 Task: Find connections with filter location Geislingen an der Steige with filter topic #realestatewith filter profile language Potuguese with filter current company Samsung India with filter school Center for Management Studies(CMS) with filter industry IT System Testing and Evaluation with filter service category Search Engine Marketing (SEM) with filter keywords title Principal
Action: Mouse moved to (506, 68)
Screenshot: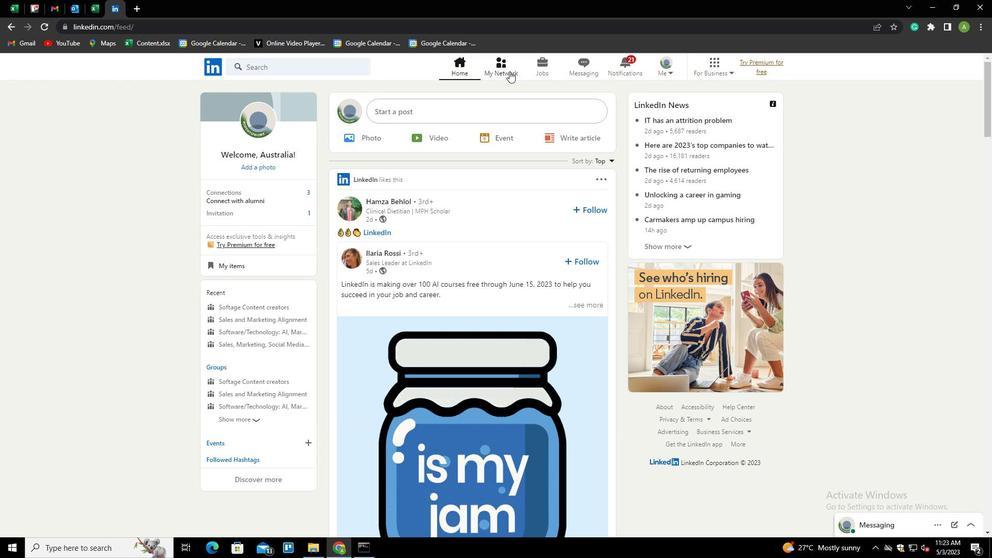 
Action: Mouse pressed left at (506, 68)
Screenshot: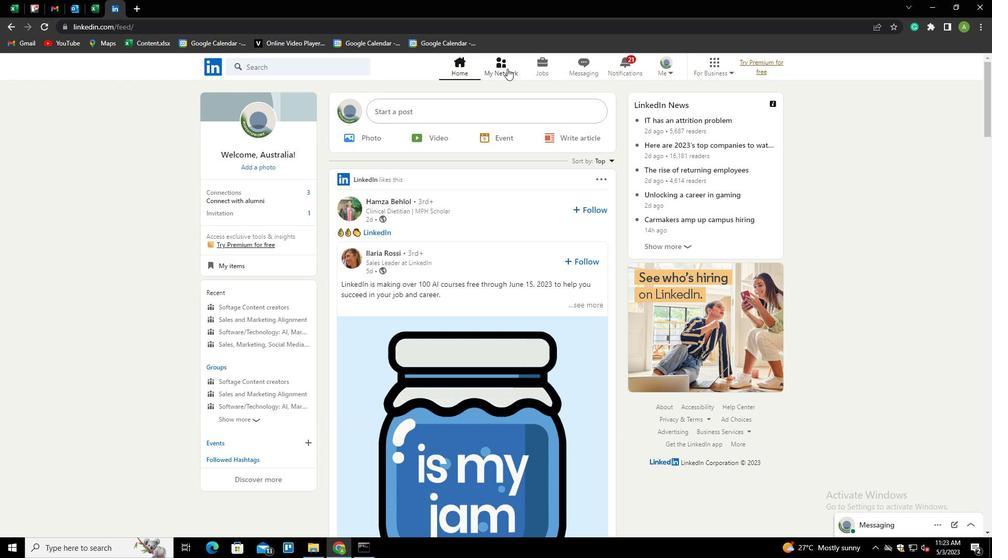 
Action: Mouse moved to (283, 123)
Screenshot: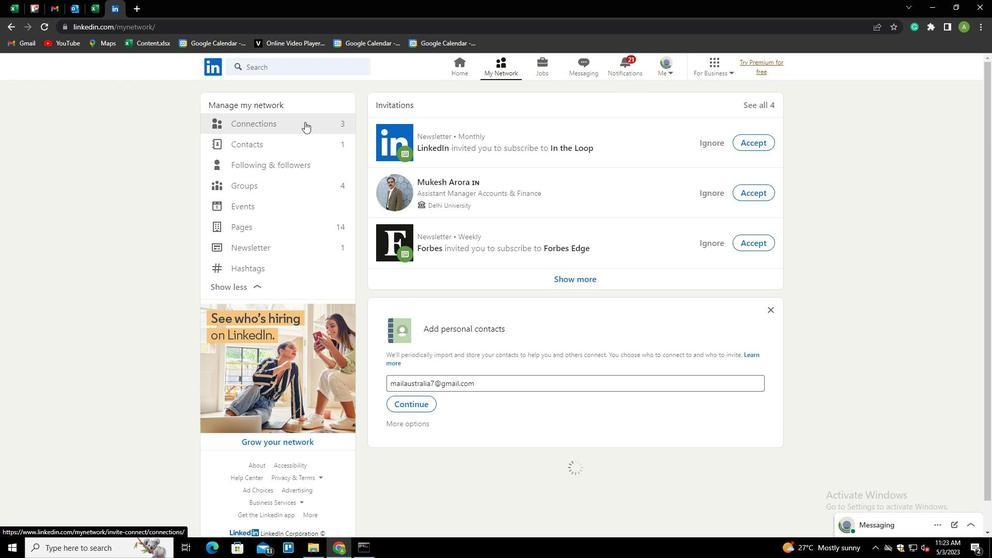 
Action: Mouse pressed left at (283, 123)
Screenshot: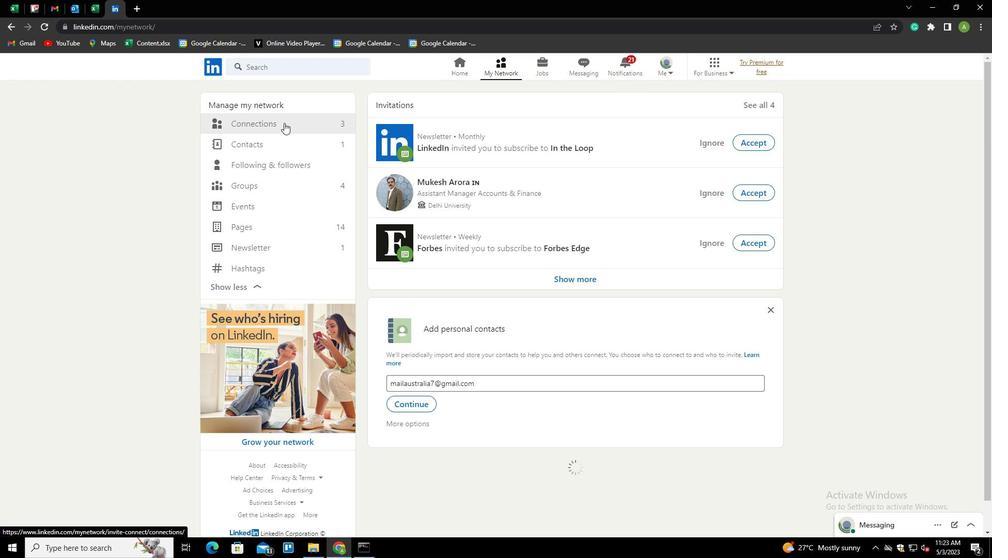 
Action: Mouse moved to (558, 122)
Screenshot: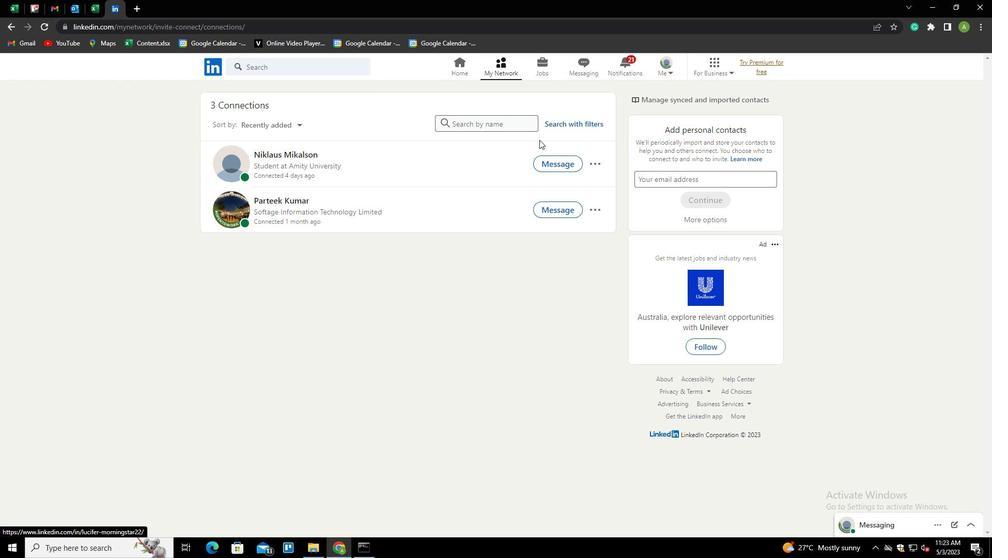 
Action: Mouse pressed left at (558, 122)
Screenshot: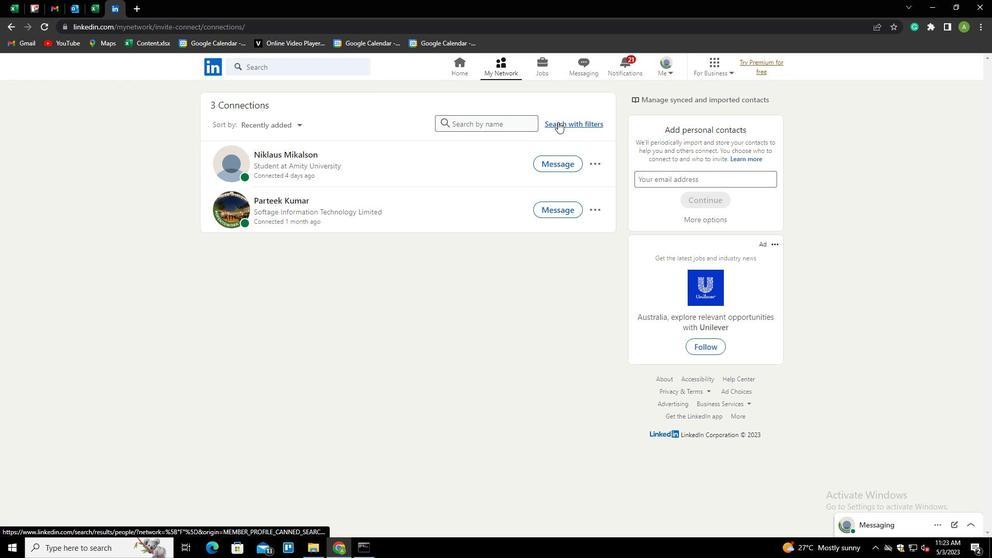 
Action: Mouse moved to (528, 94)
Screenshot: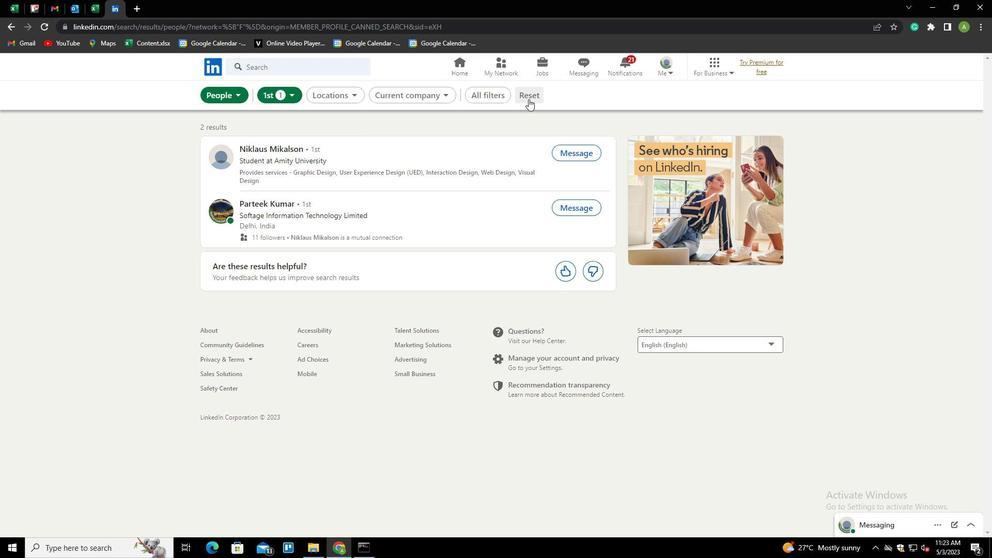 
Action: Mouse pressed left at (528, 94)
Screenshot: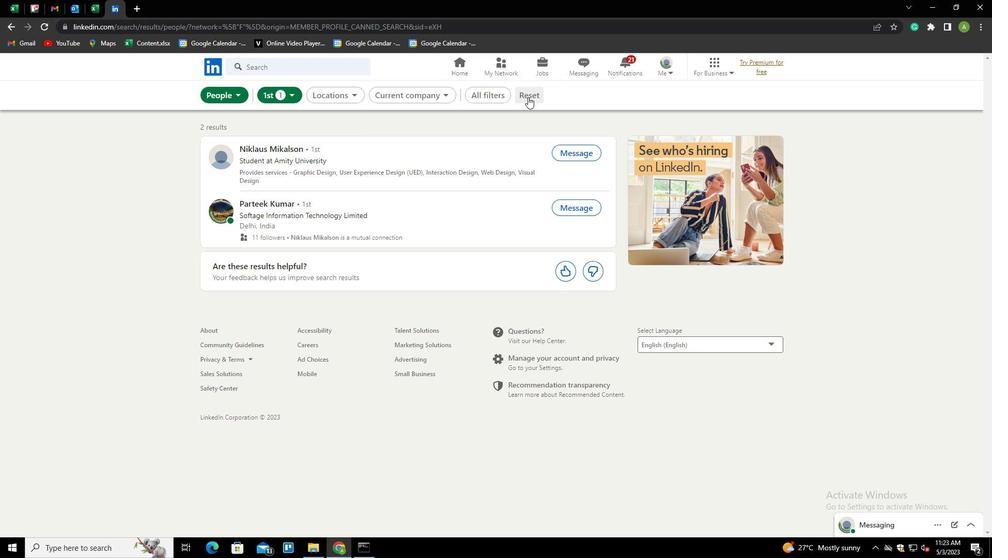 
Action: Mouse moved to (506, 96)
Screenshot: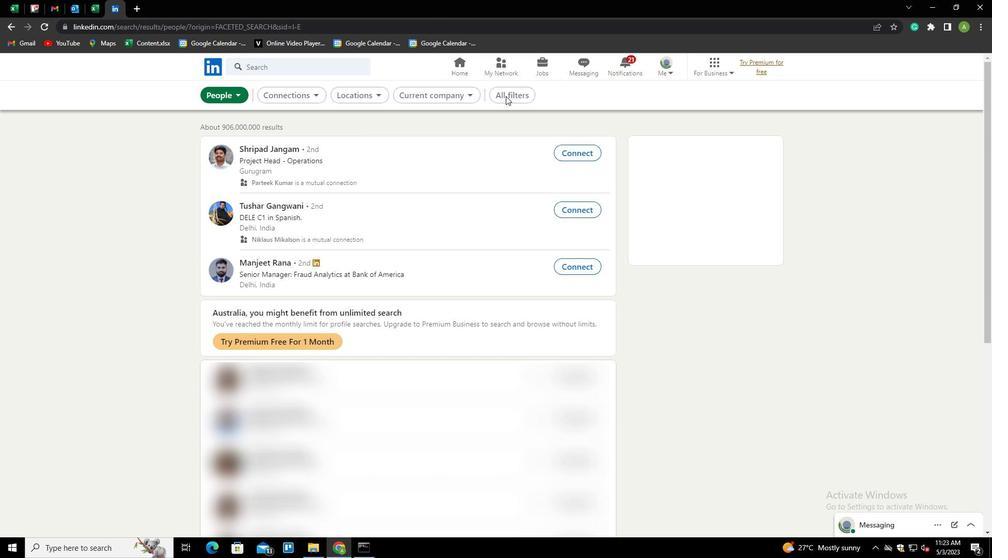 
Action: Mouse pressed left at (506, 96)
Screenshot: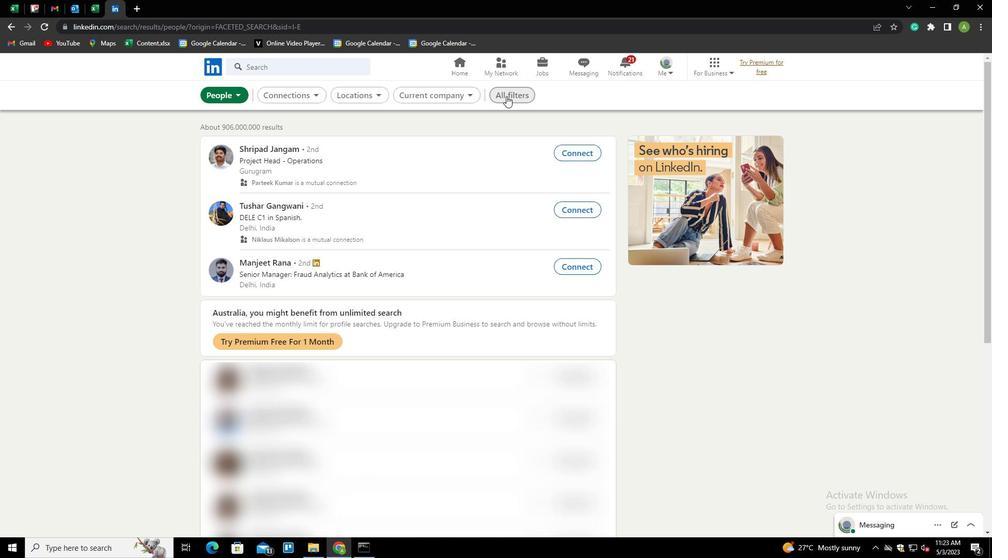 
Action: Mouse moved to (751, 284)
Screenshot: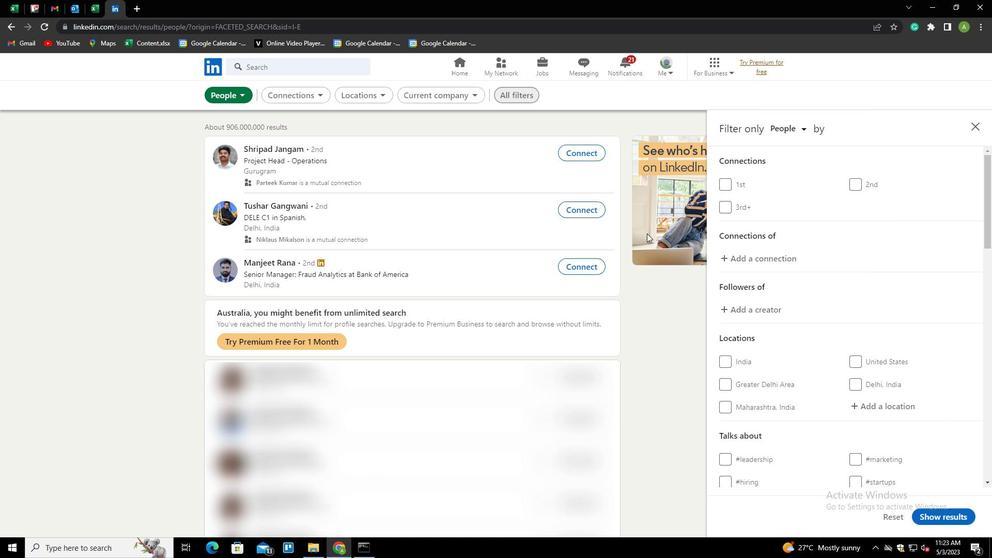 
Action: Mouse scrolled (751, 283) with delta (0, 0)
Screenshot: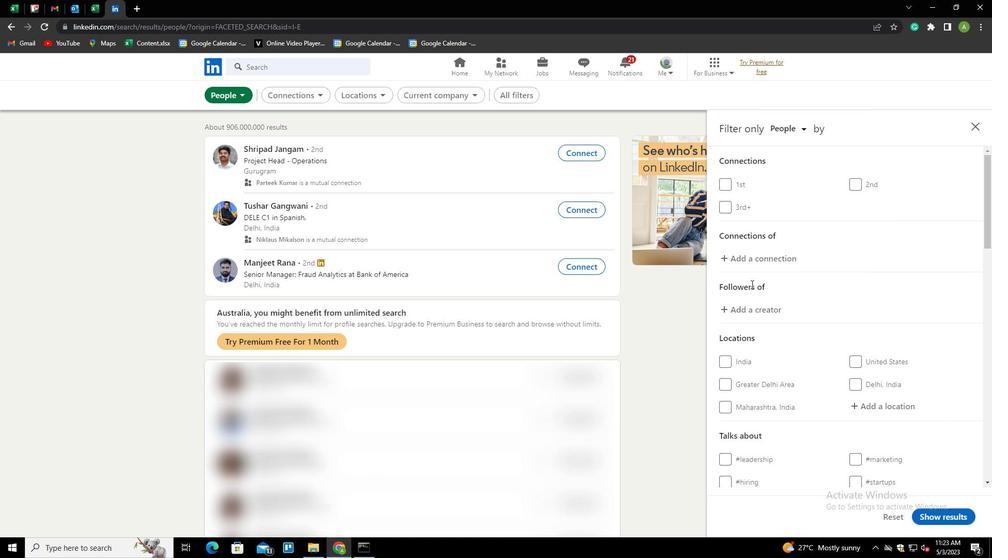 
Action: Mouse scrolled (751, 283) with delta (0, 0)
Screenshot: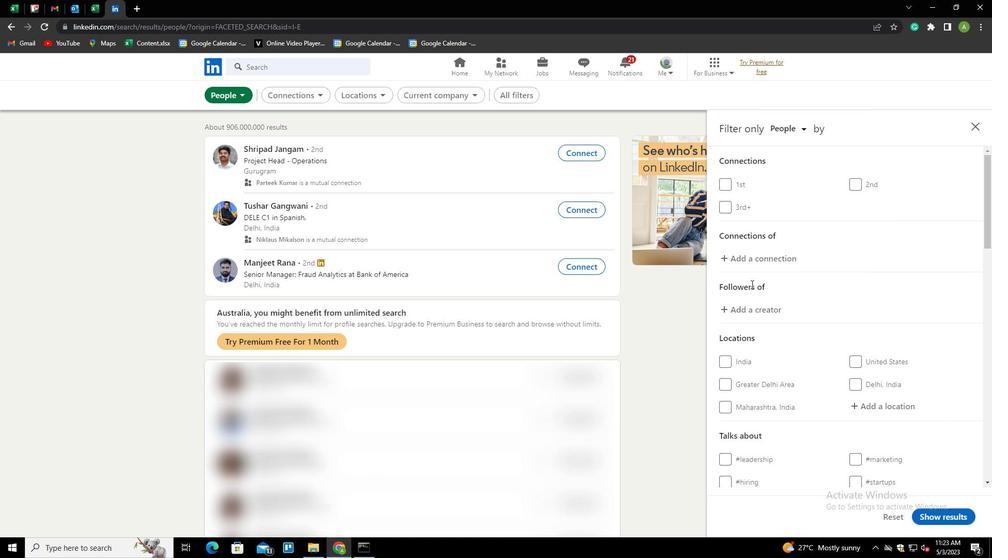 
Action: Mouse moved to (865, 305)
Screenshot: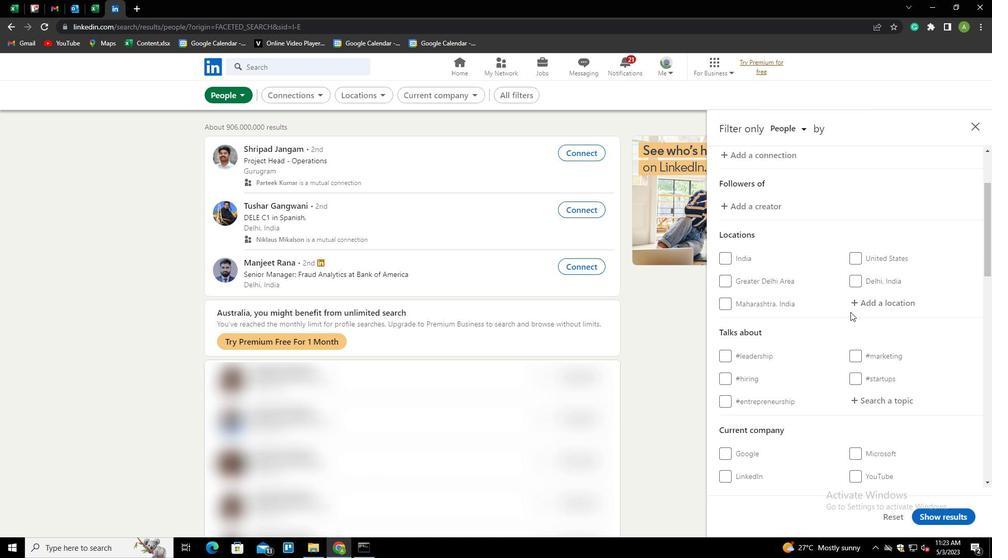 
Action: Mouse pressed left at (865, 305)
Screenshot: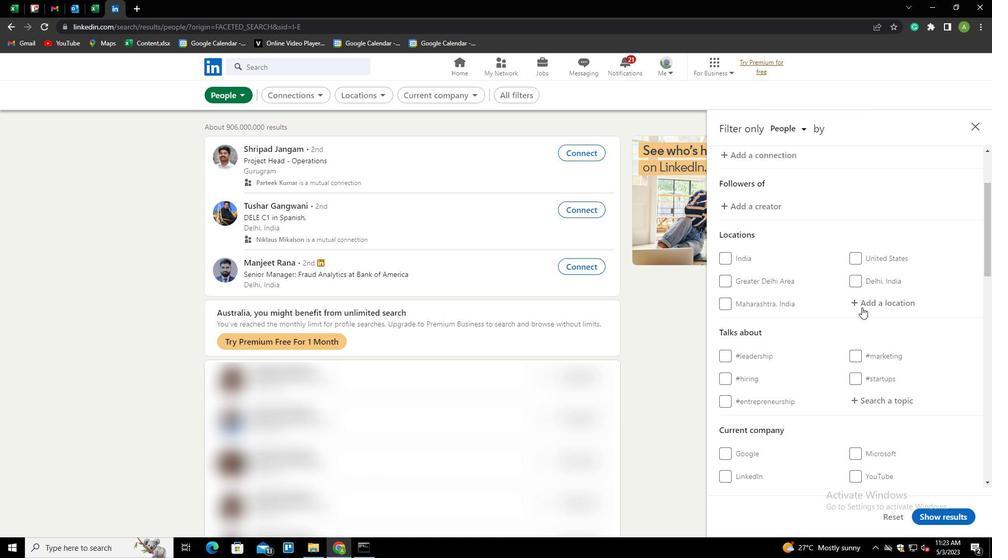 
Action: Key pressed <Key.shift>G
Screenshot: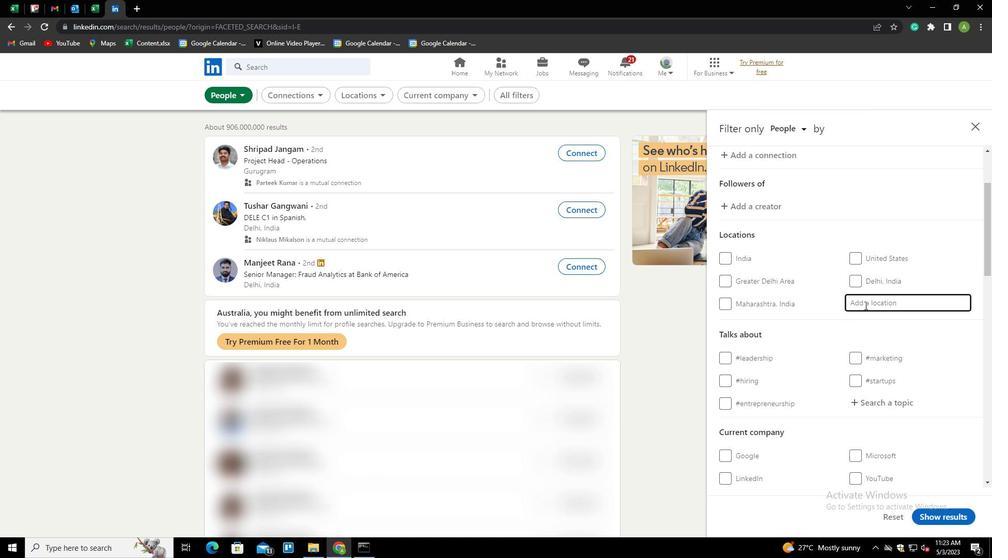
Action: Mouse moved to (864, 307)
Screenshot: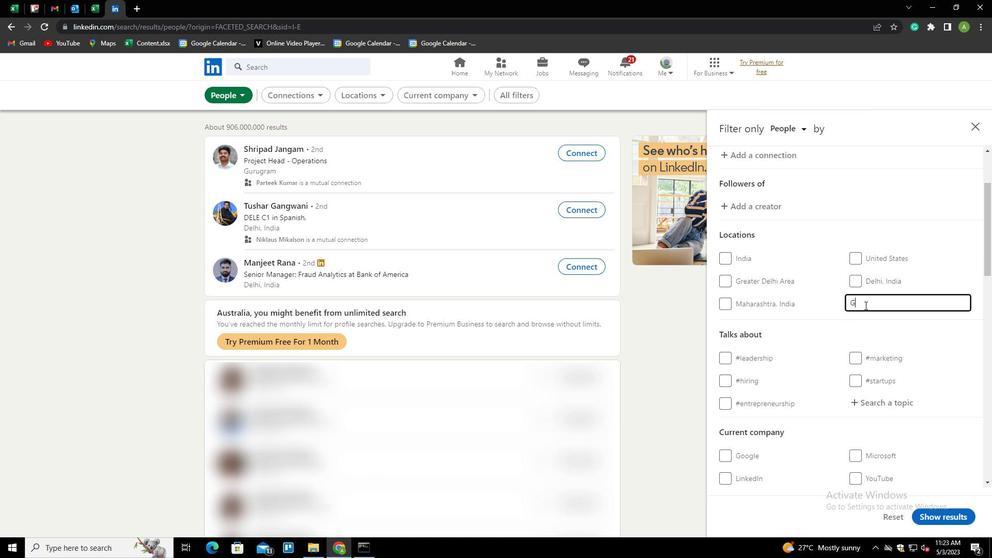 
Action: Key pressed EISLINGEN<Key.space>AN<Key.down><Key.enter>
Screenshot: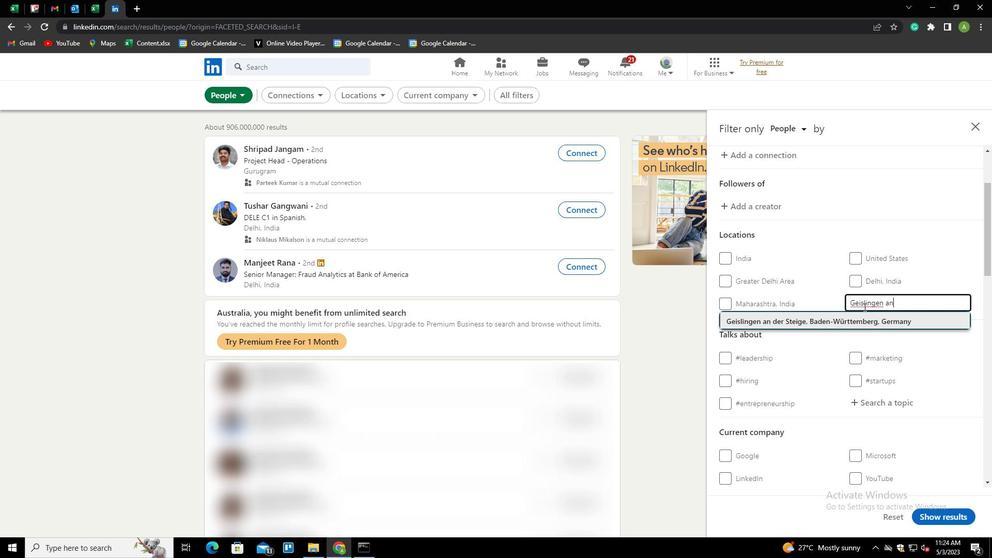 
Action: Mouse scrolled (864, 306) with delta (0, 0)
Screenshot: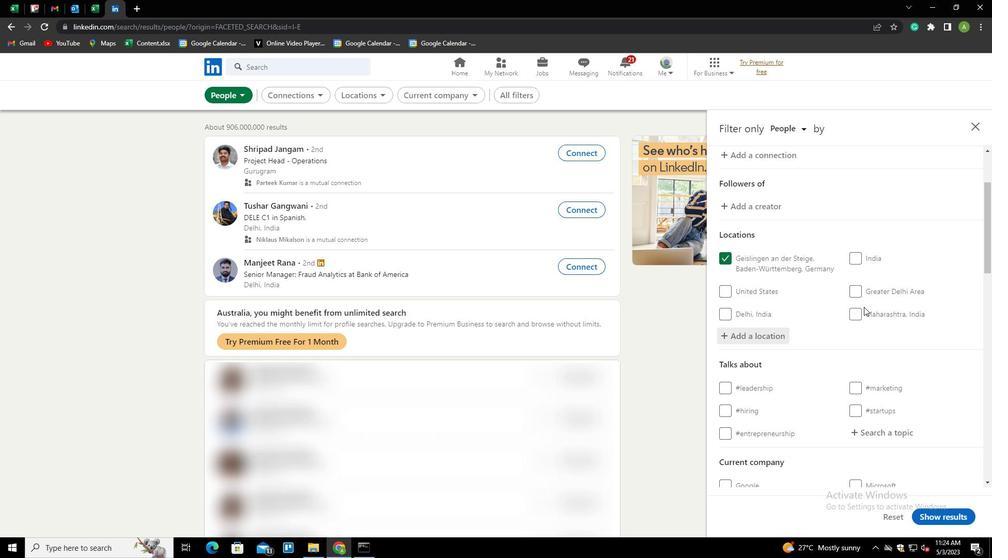 
Action: Mouse scrolled (864, 306) with delta (0, 0)
Screenshot: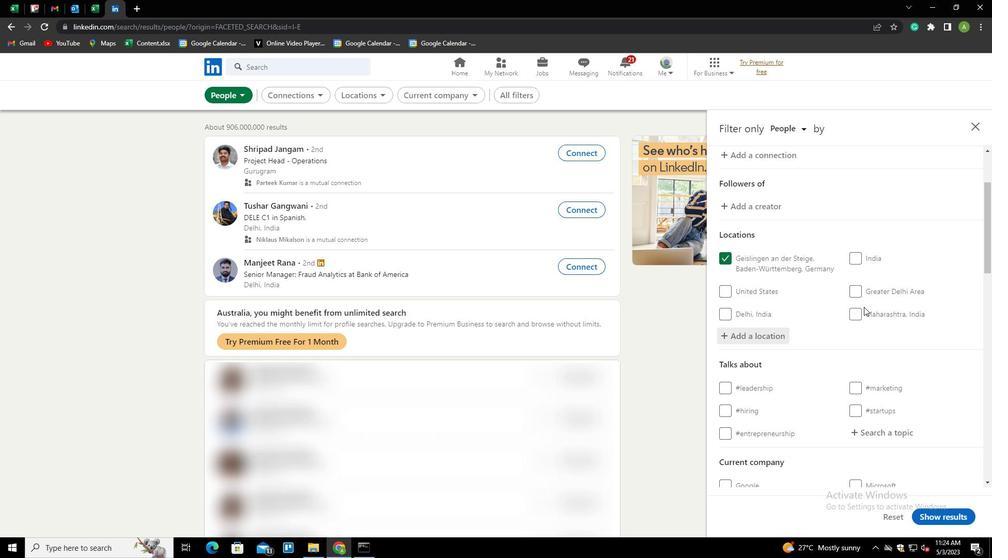 
Action: Mouse scrolled (864, 306) with delta (0, 0)
Screenshot: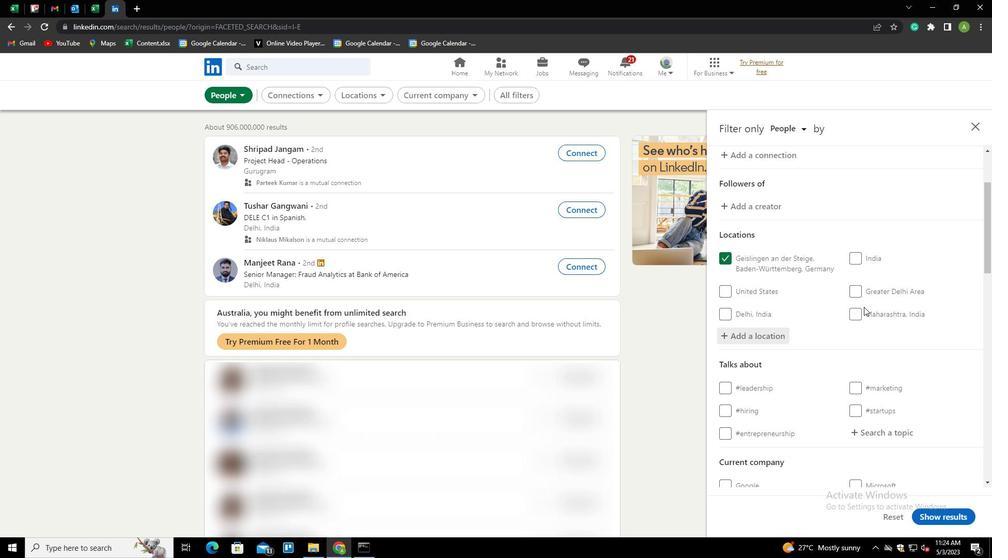 
Action: Mouse moved to (880, 279)
Screenshot: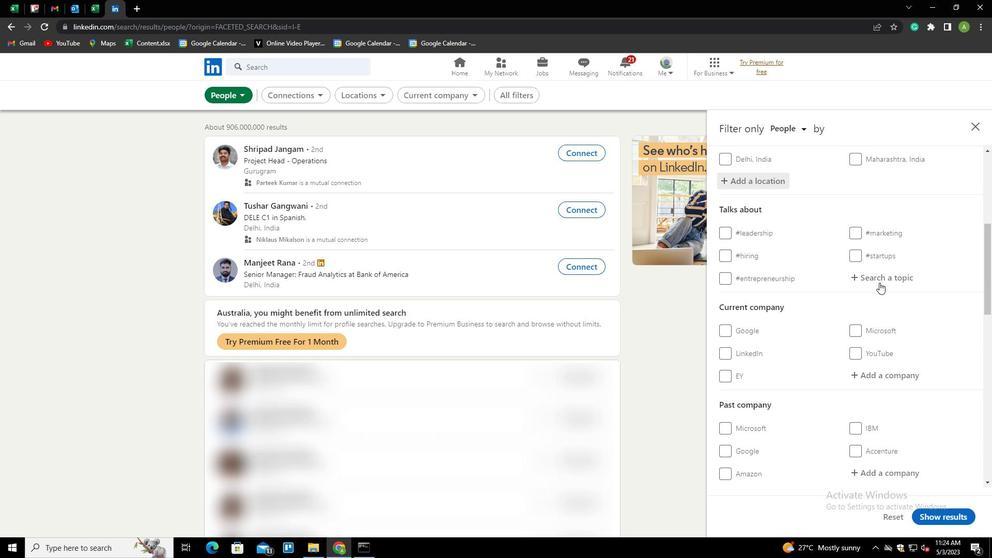 
Action: Mouse pressed left at (880, 279)
Screenshot: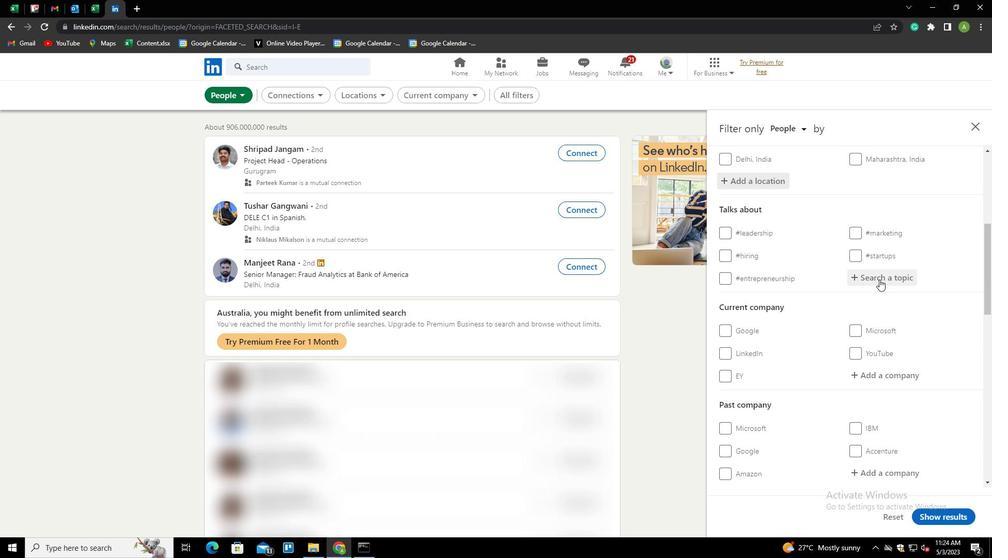
Action: Mouse moved to (879, 278)
Screenshot: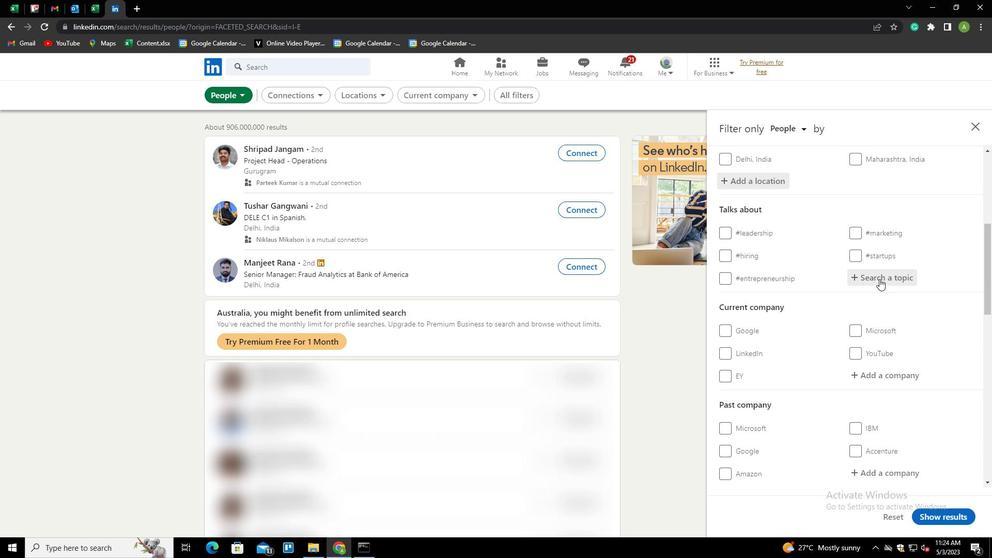 
Action: Key pressed REALESTATE<Key.down><Key.enter>
Screenshot: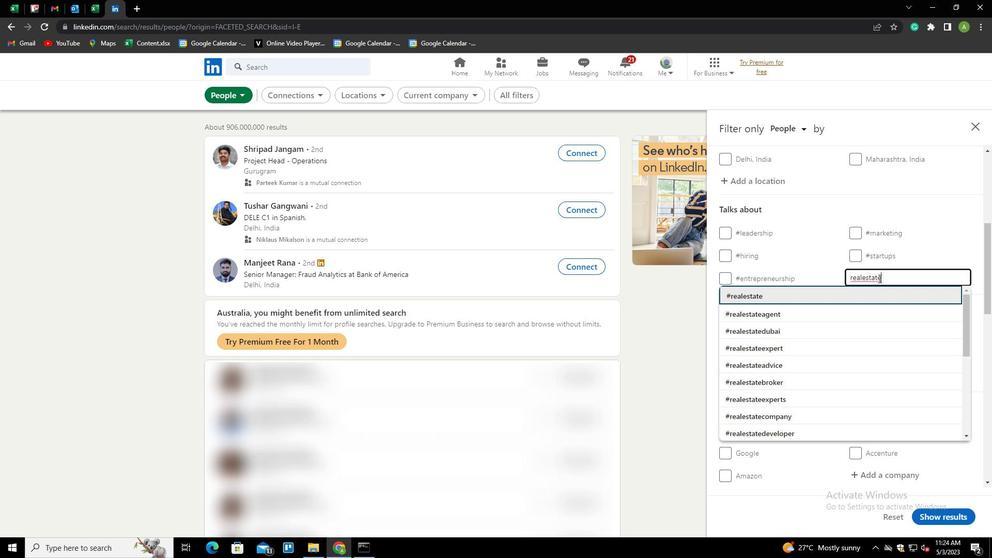
Action: Mouse scrolled (879, 278) with delta (0, 0)
Screenshot: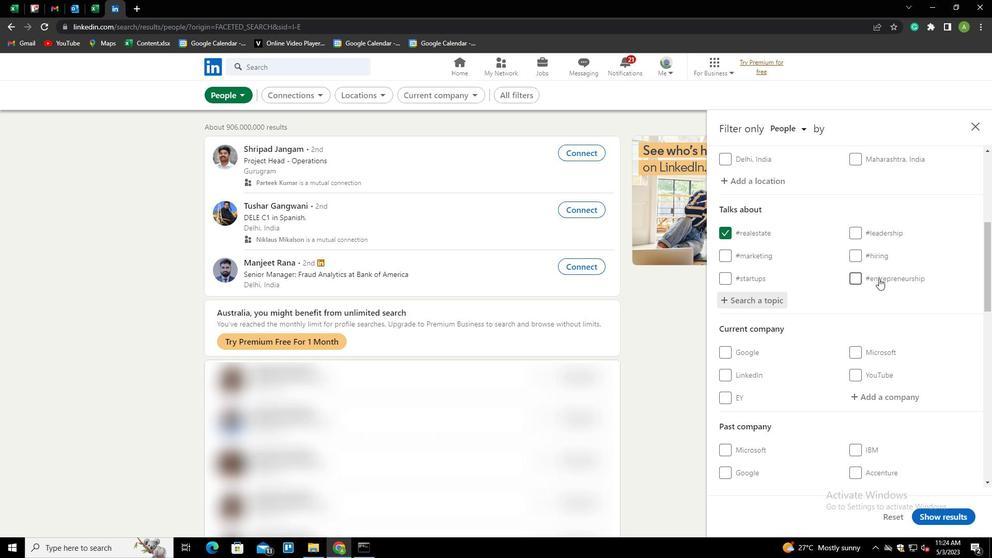 
Action: Mouse scrolled (879, 278) with delta (0, 0)
Screenshot: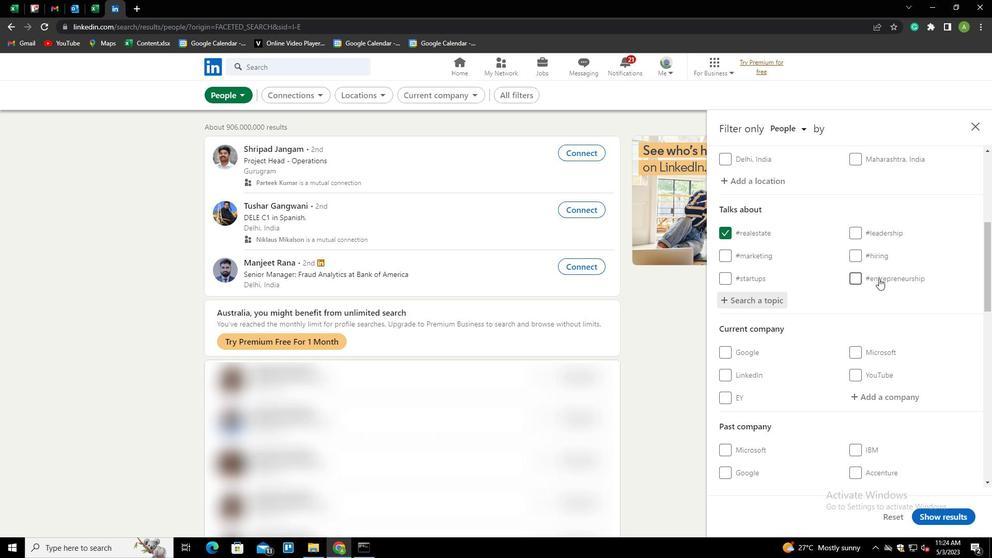 
Action: Mouse scrolled (879, 278) with delta (0, 0)
Screenshot: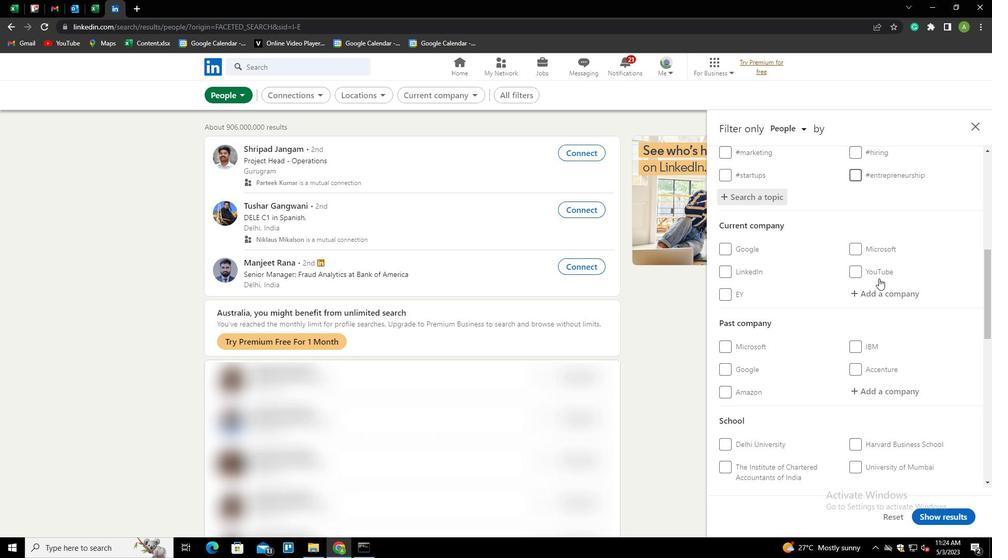 
Action: Mouse scrolled (879, 278) with delta (0, 0)
Screenshot: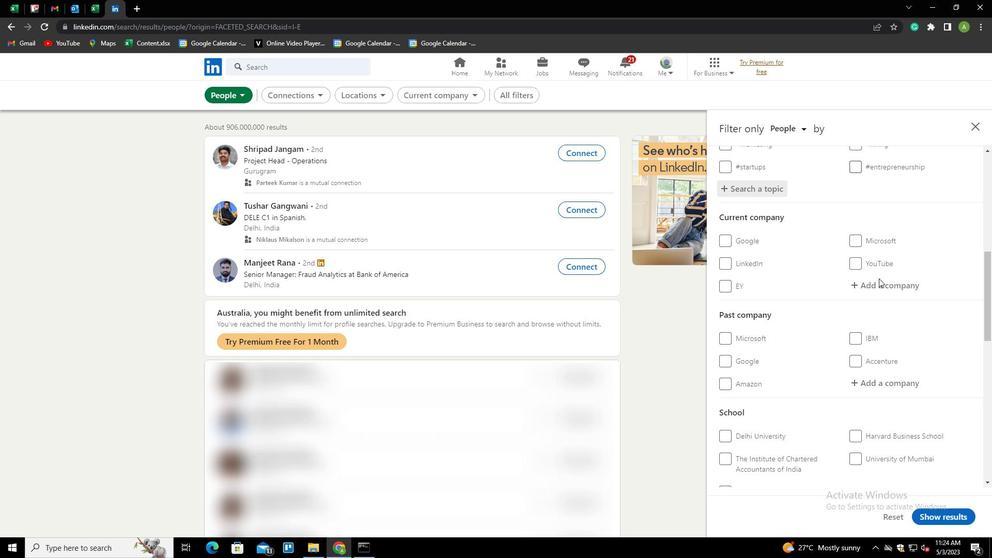 
Action: Mouse scrolled (879, 278) with delta (0, 0)
Screenshot: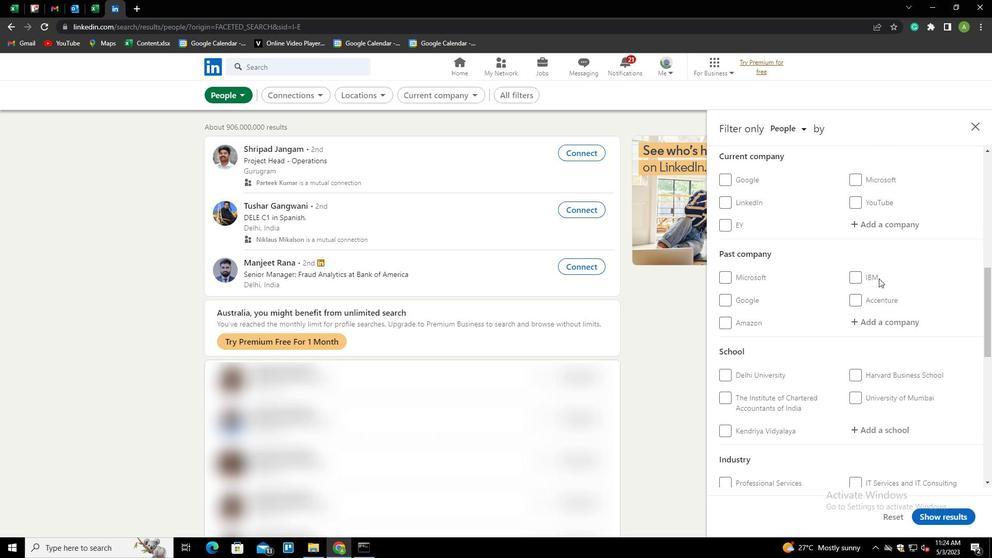 
Action: Mouse scrolled (879, 278) with delta (0, 0)
Screenshot: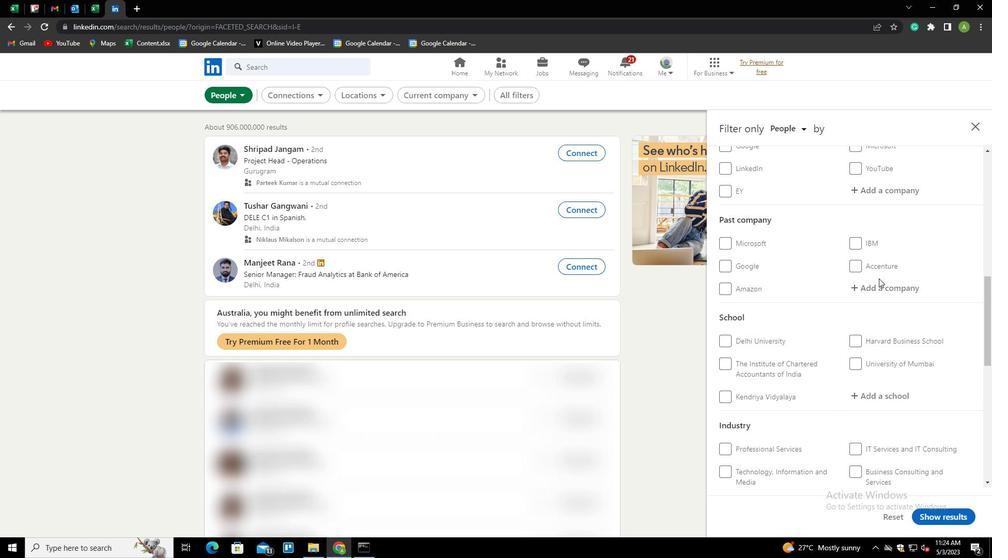 
Action: Mouse scrolled (879, 278) with delta (0, 0)
Screenshot: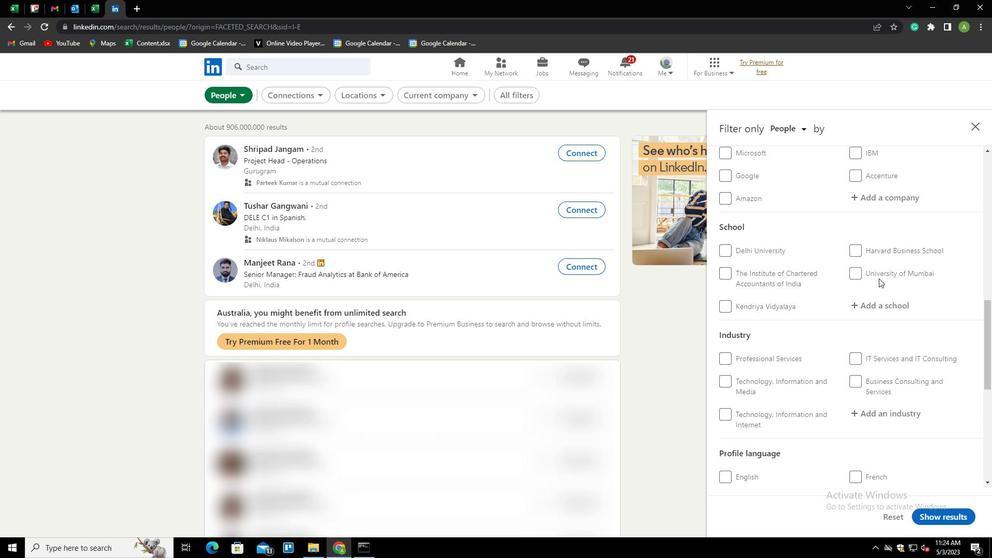 
Action: Mouse scrolled (879, 278) with delta (0, 0)
Screenshot: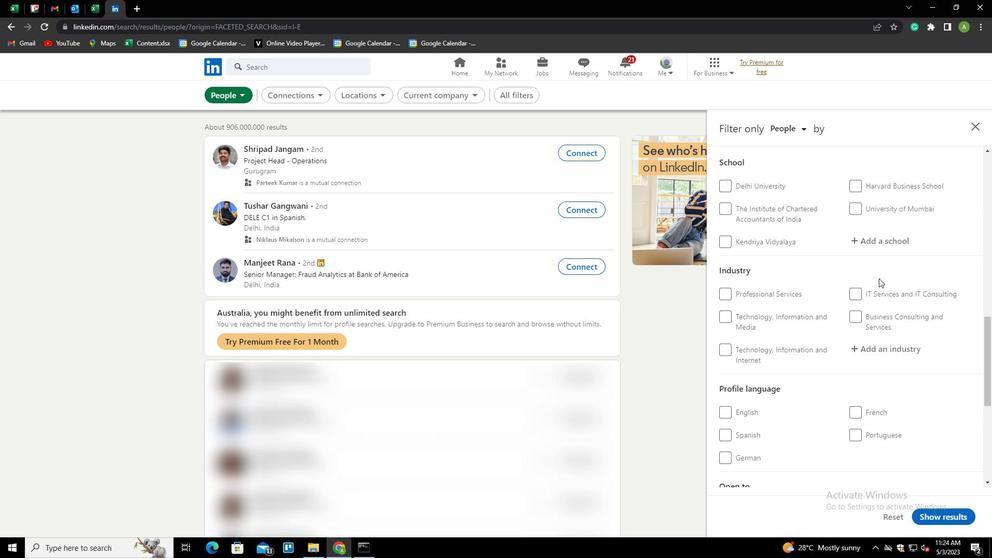 
Action: Mouse scrolled (879, 278) with delta (0, 0)
Screenshot: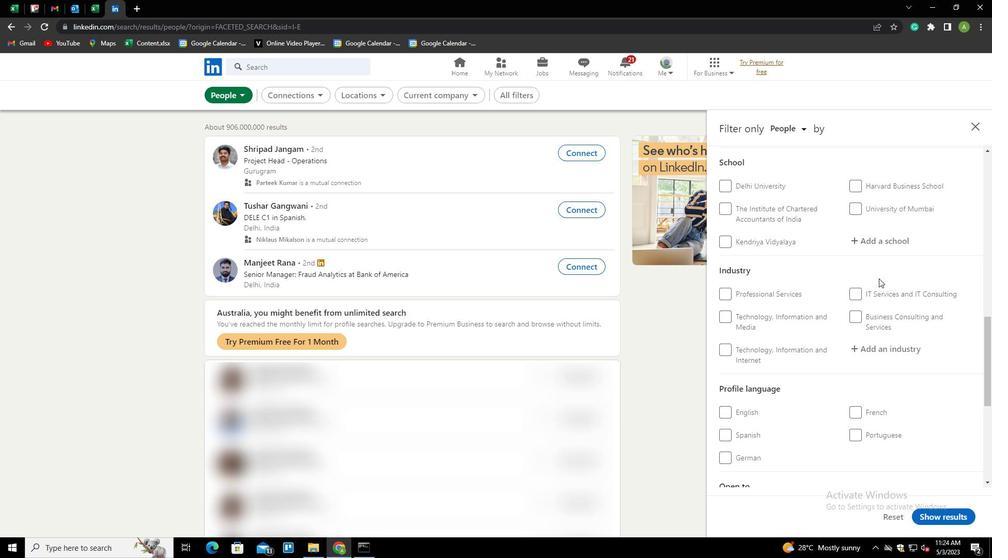
Action: Mouse scrolled (879, 278) with delta (0, 0)
Screenshot: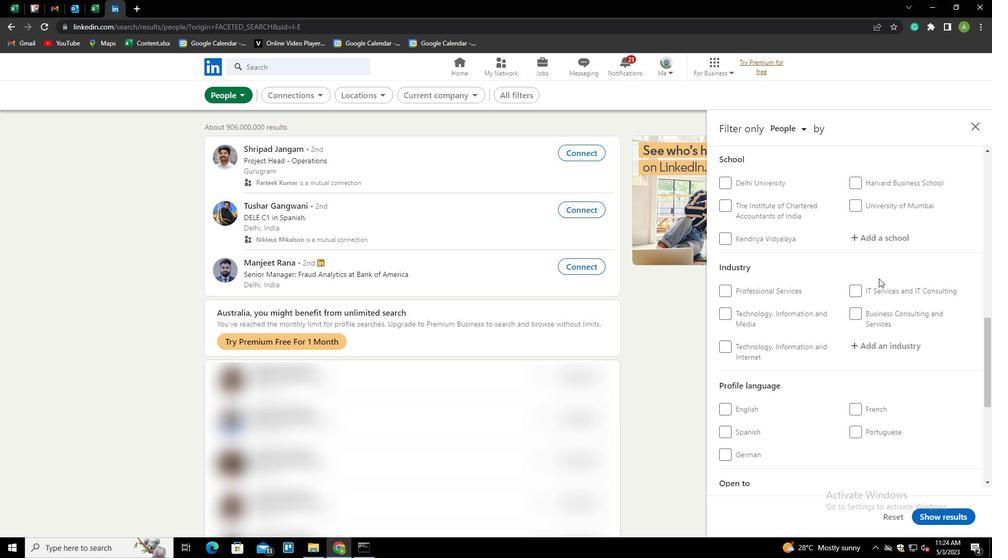 
Action: Mouse moved to (856, 285)
Screenshot: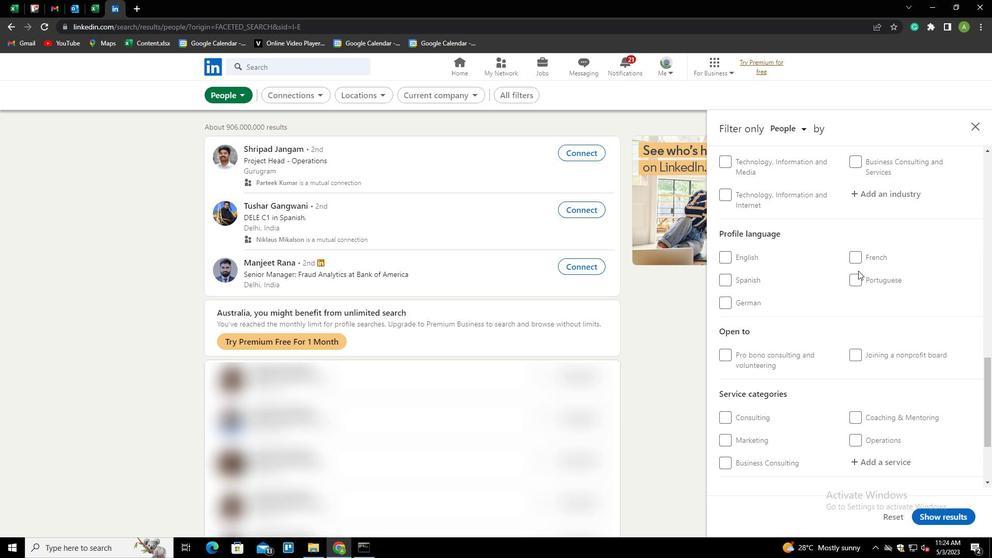 
Action: Mouse pressed left at (856, 285)
Screenshot: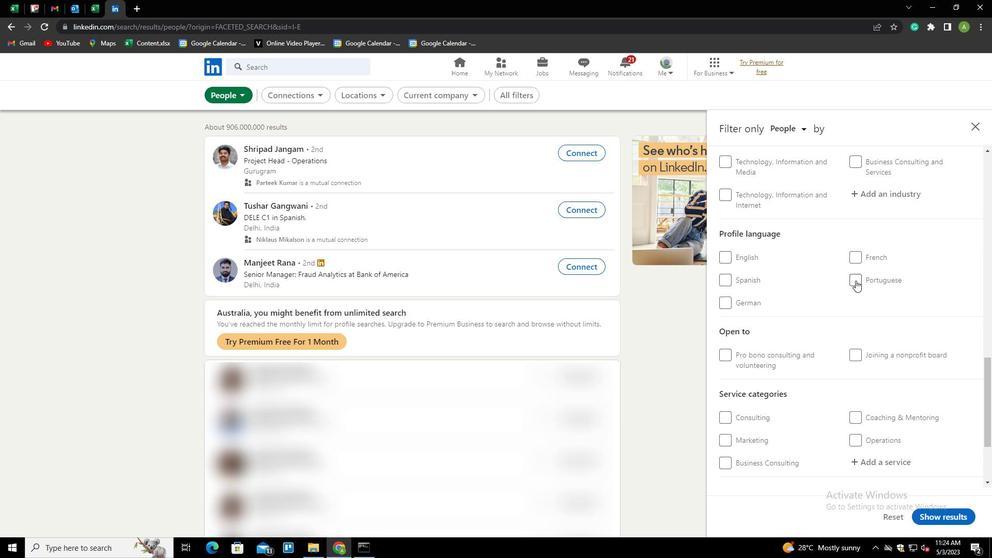 
Action: Mouse moved to (913, 274)
Screenshot: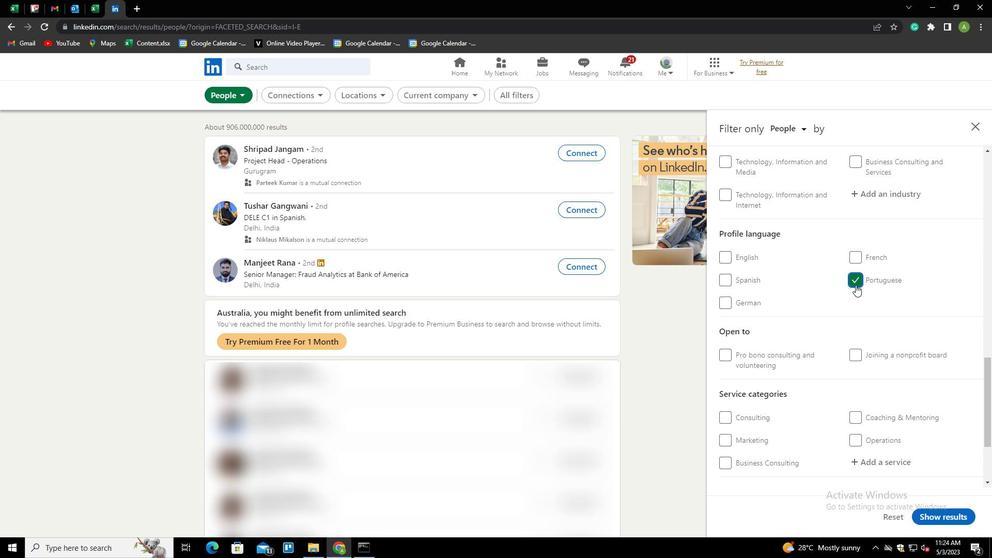 
Action: Mouse scrolled (913, 274) with delta (0, 0)
Screenshot: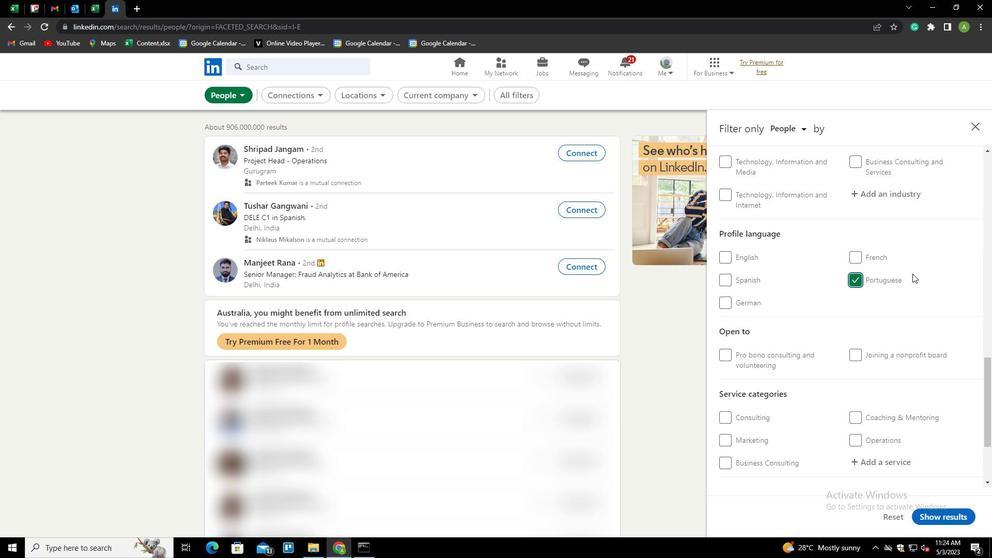
Action: Mouse scrolled (913, 274) with delta (0, 0)
Screenshot: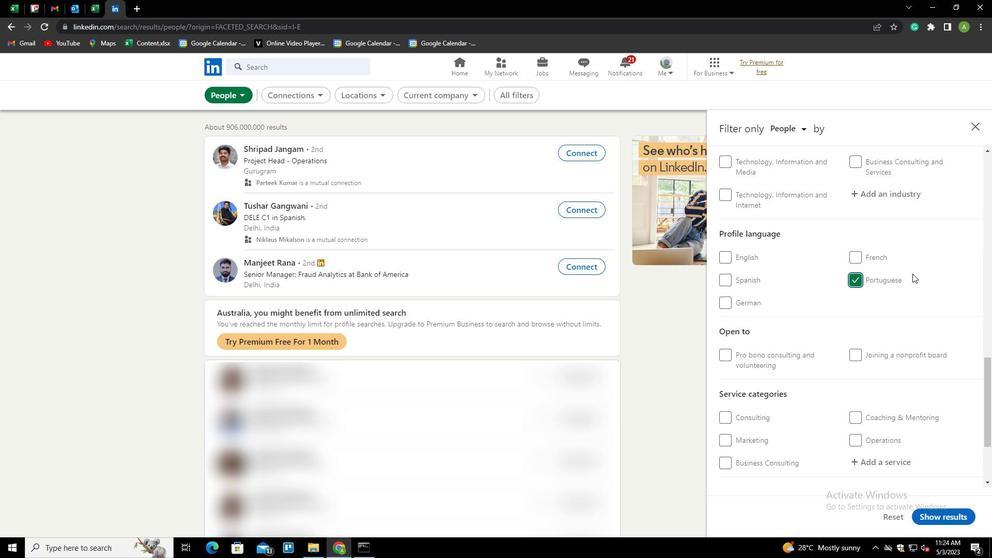 
Action: Mouse scrolled (913, 274) with delta (0, 0)
Screenshot: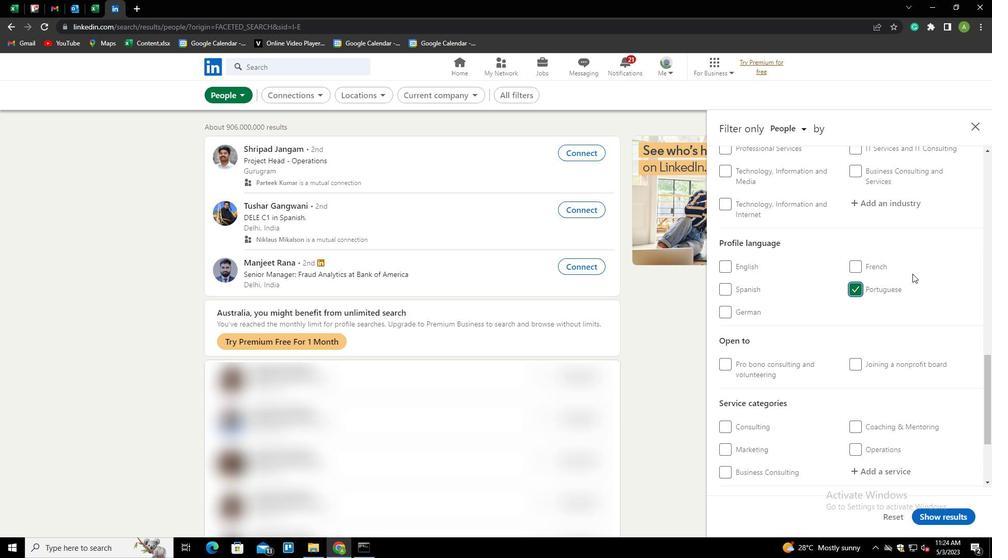 
Action: Mouse scrolled (913, 274) with delta (0, 0)
Screenshot: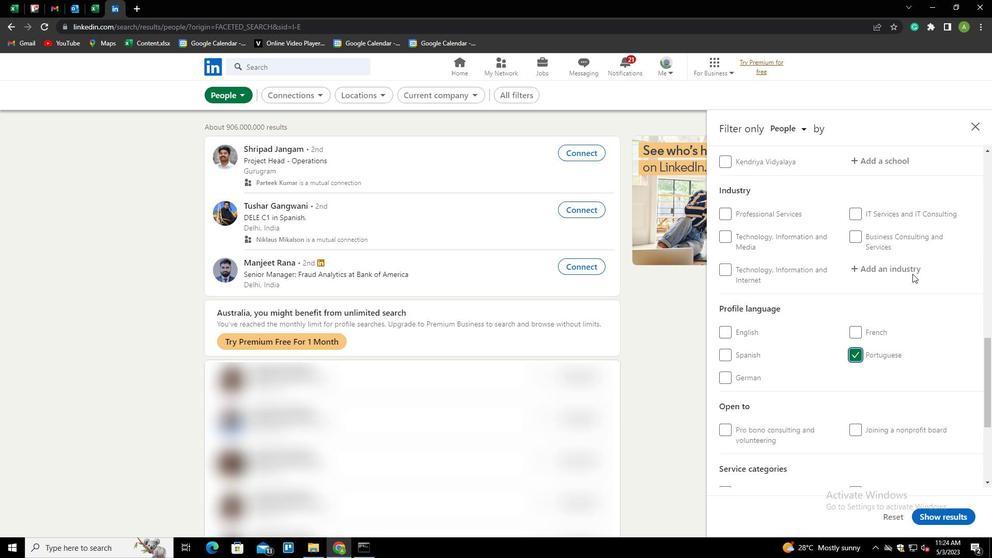 
Action: Mouse moved to (900, 269)
Screenshot: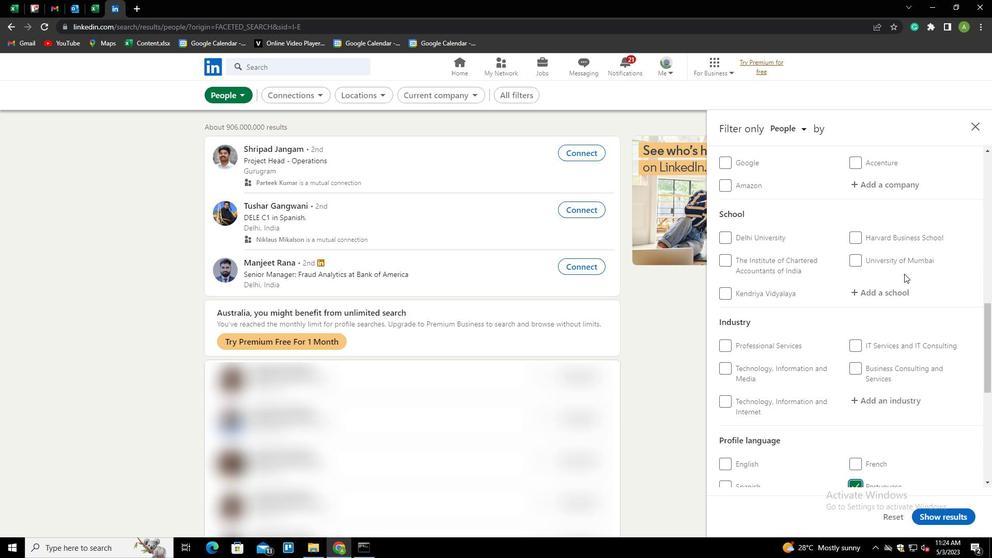
Action: Mouse scrolled (900, 270) with delta (0, 0)
Screenshot: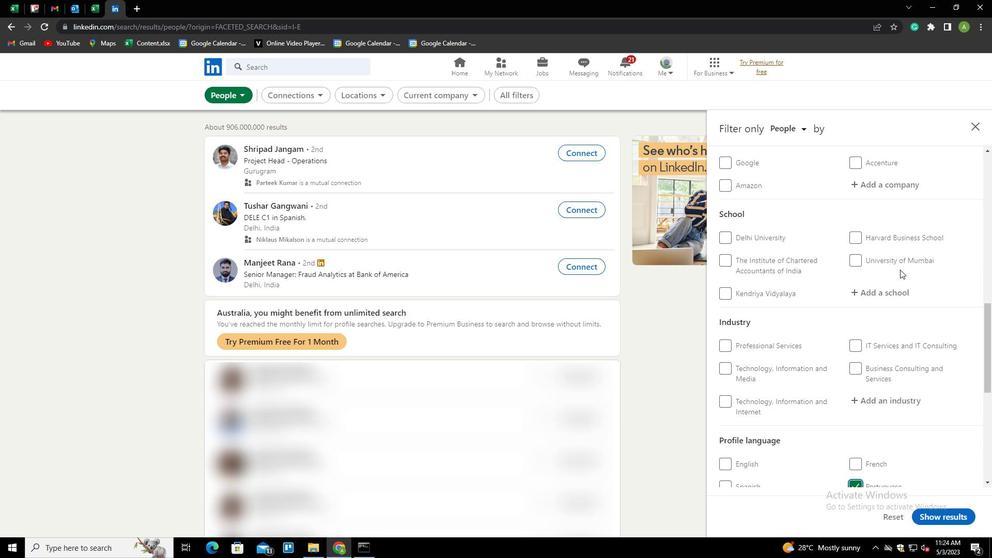 
Action: Mouse scrolled (900, 270) with delta (0, 0)
Screenshot: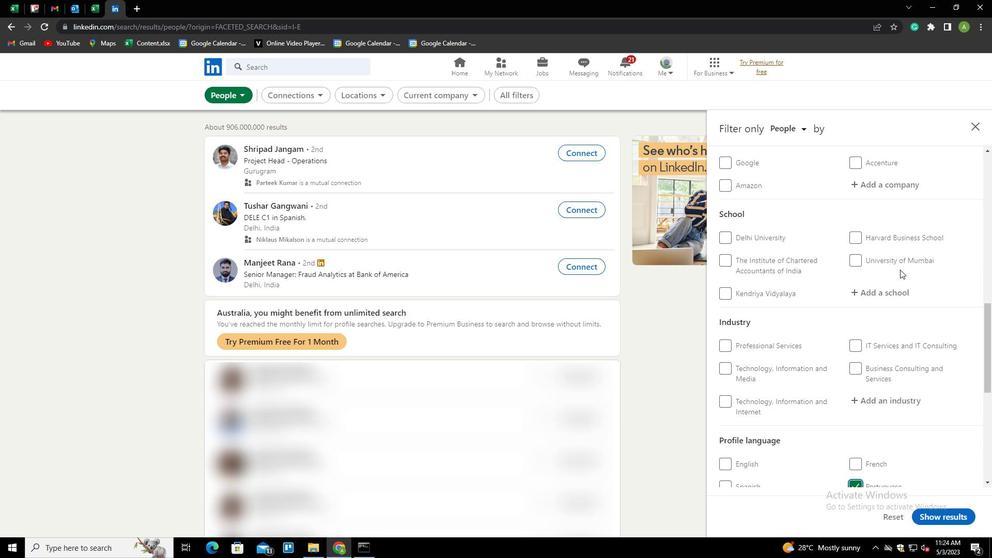 
Action: Mouse scrolled (900, 270) with delta (0, 0)
Screenshot: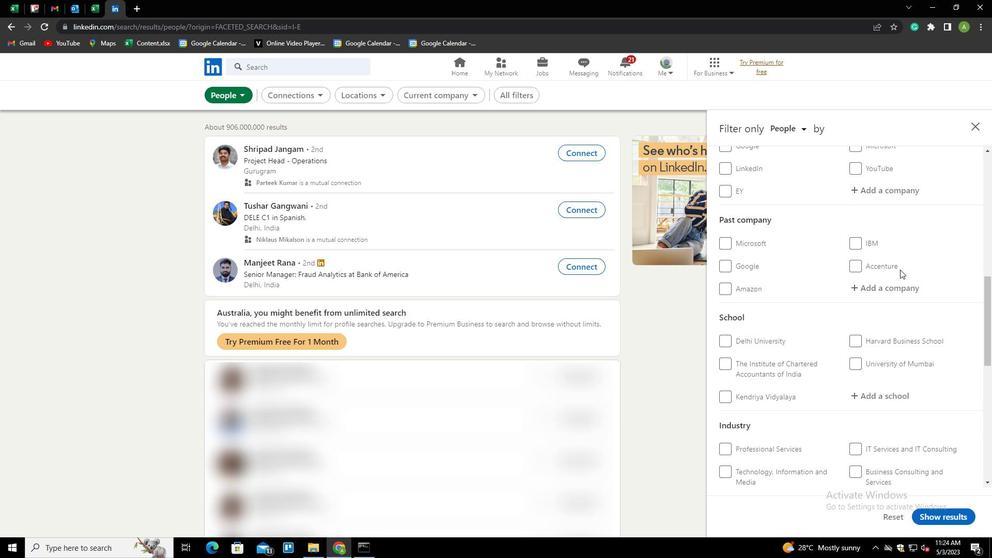 
Action: Mouse moved to (873, 238)
Screenshot: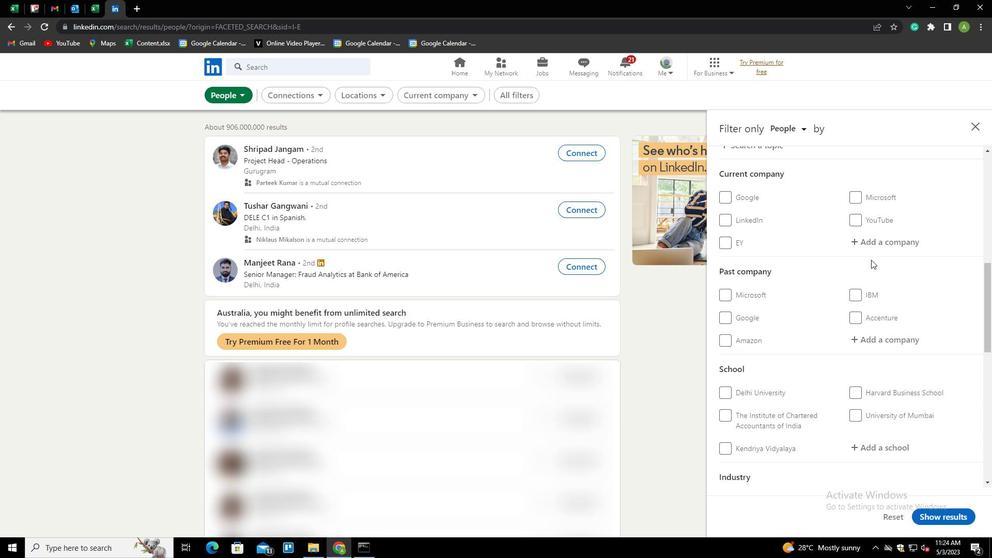 
Action: Mouse pressed left at (873, 238)
Screenshot: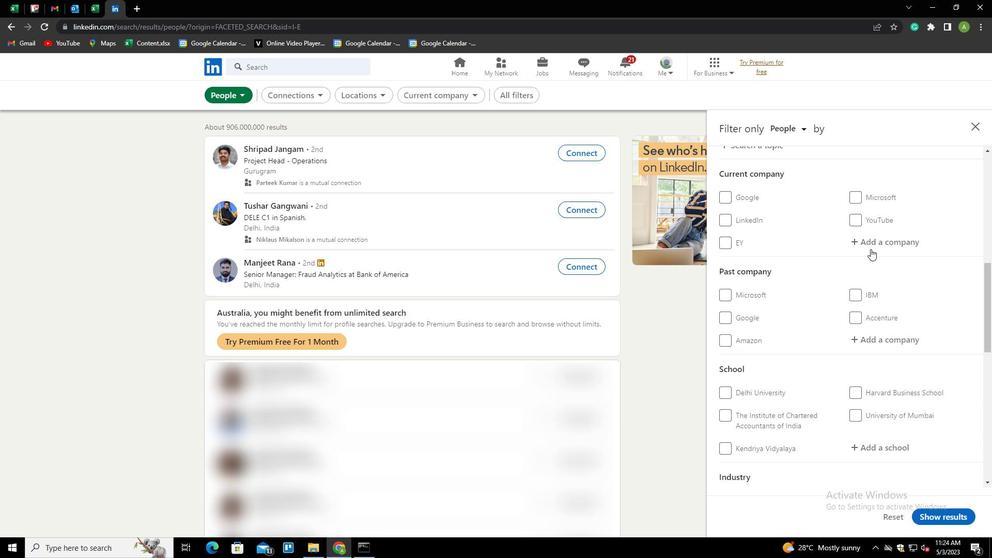 
Action: Mouse moved to (877, 239)
Screenshot: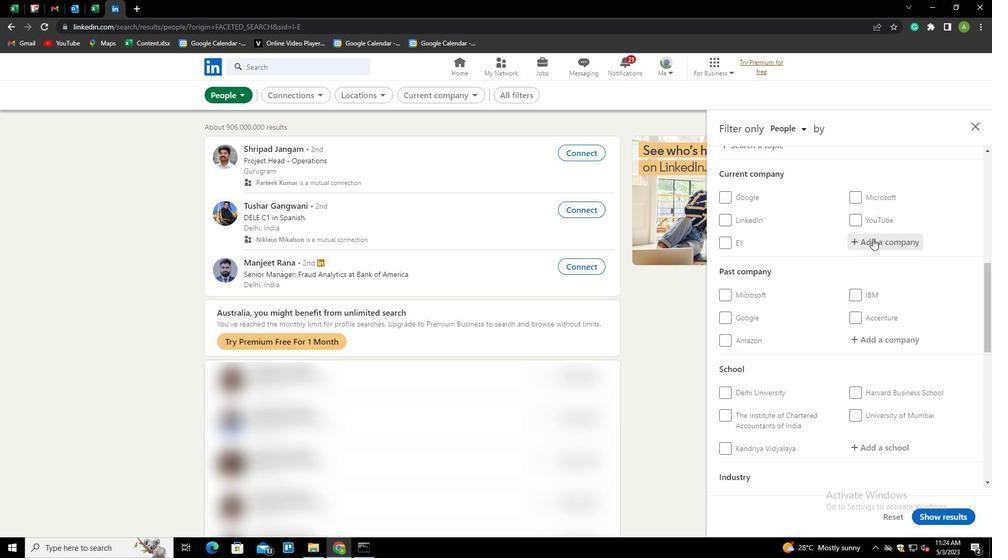 
Action: Mouse pressed left at (877, 239)
Screenshot: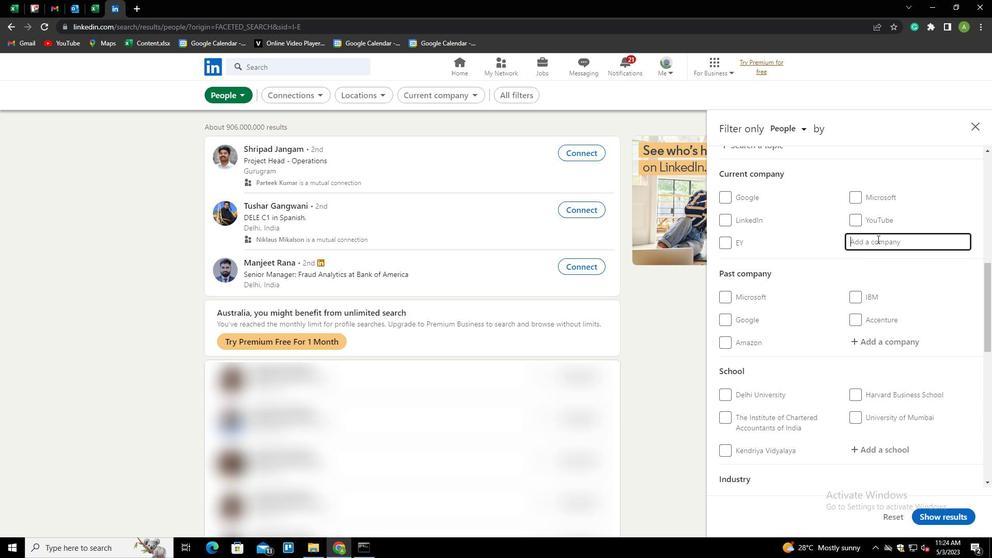 
Action: Key pressed <Key.shift>SAMSUNG<Key.space><Key.shift>INDIA<Key.down><Key.enter>
Screenshot: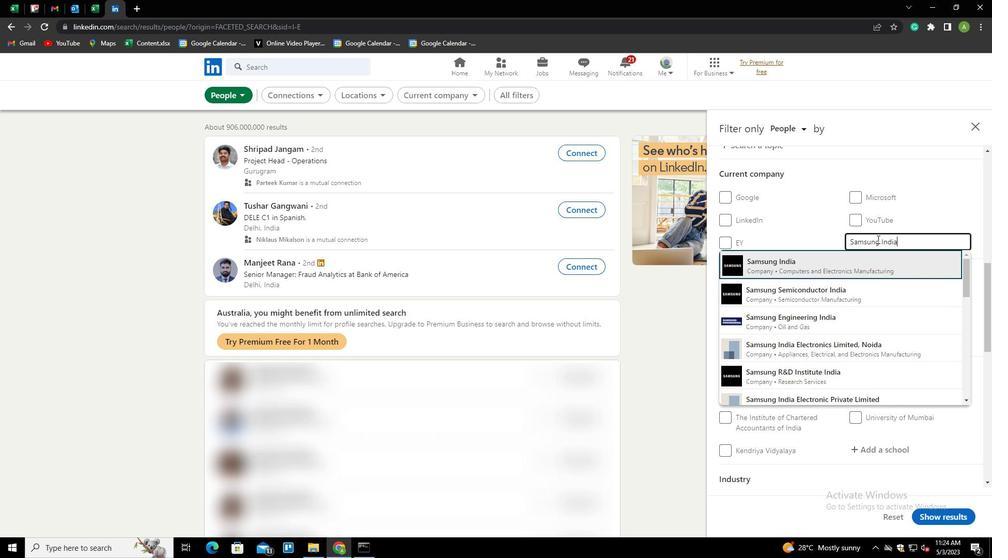 
Action: Mouse scrolled (877, 238) with delta (0, 0)
Screenshot: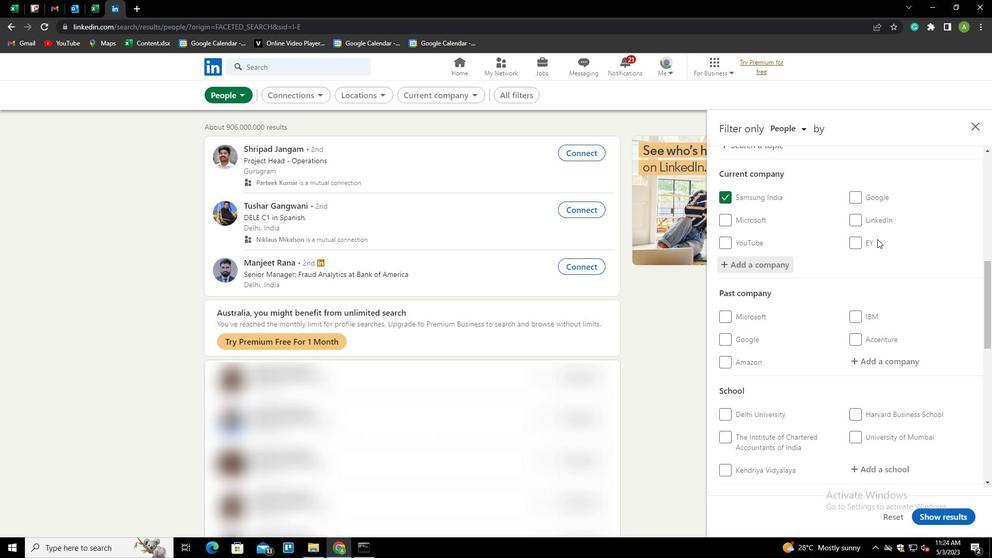 
Action: Mouse scrolled (877, 238) with delta (0, 0)
Screenshot: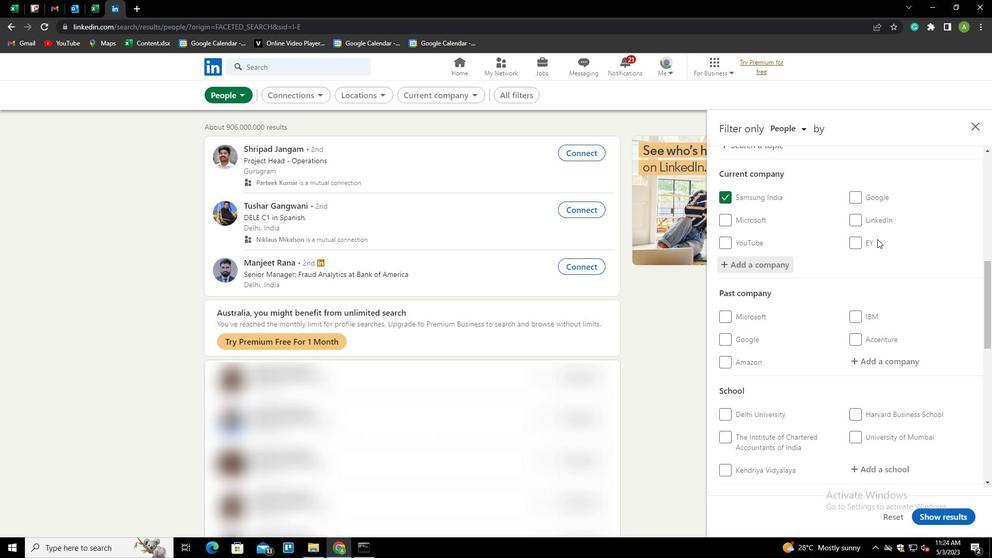 
Action: Mouse scrolled (877, 238) with delta (0, 0)
Screenshot: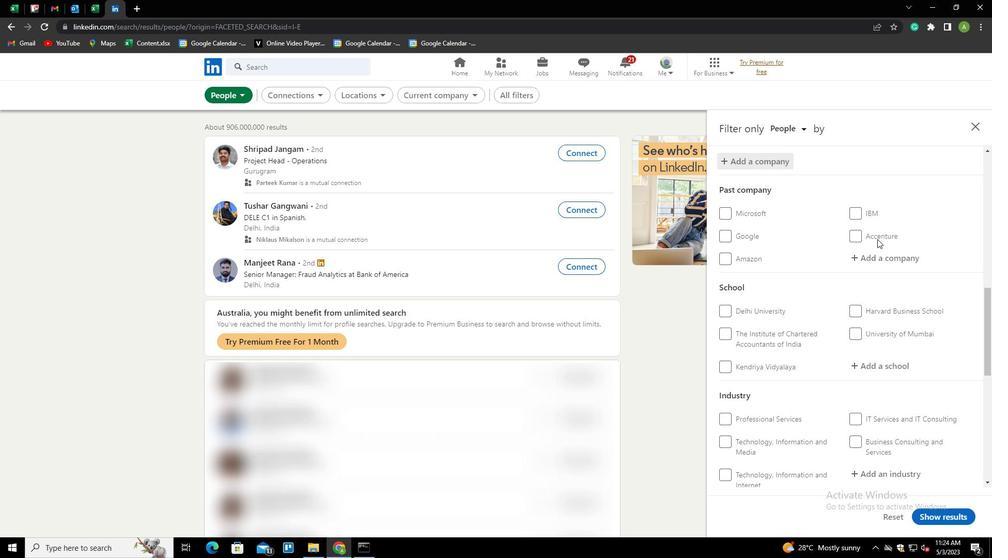 
Action: Mouse moved to (872, 310)
Screenshot: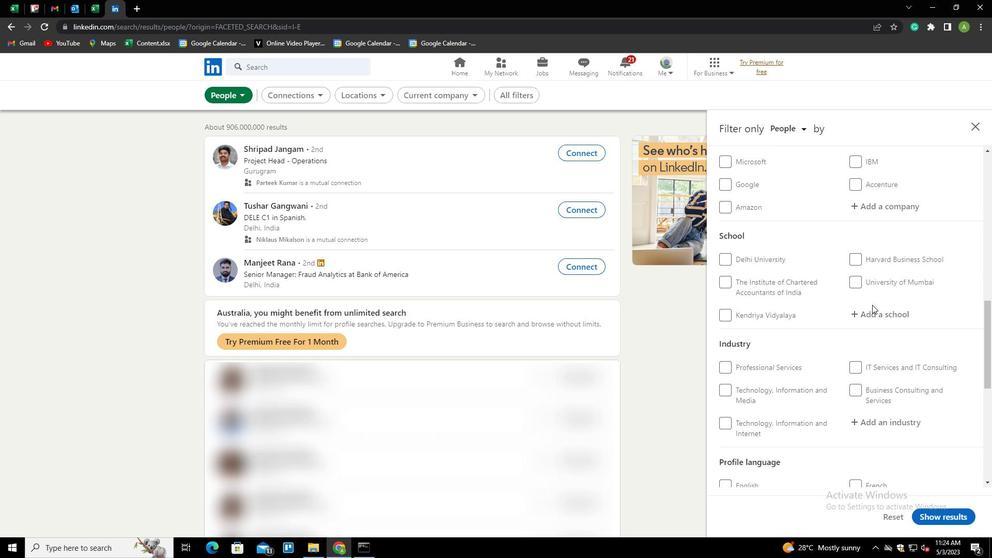 
Action: Mouse pressed left at (872, 310)
Screenshot: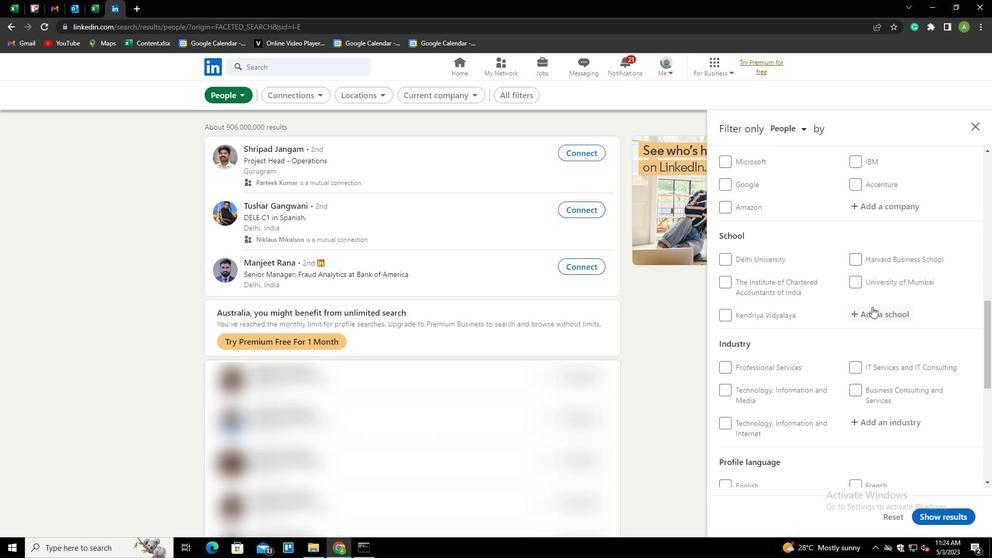 
Action: Mouse moved to (877, 314)
Screenshot: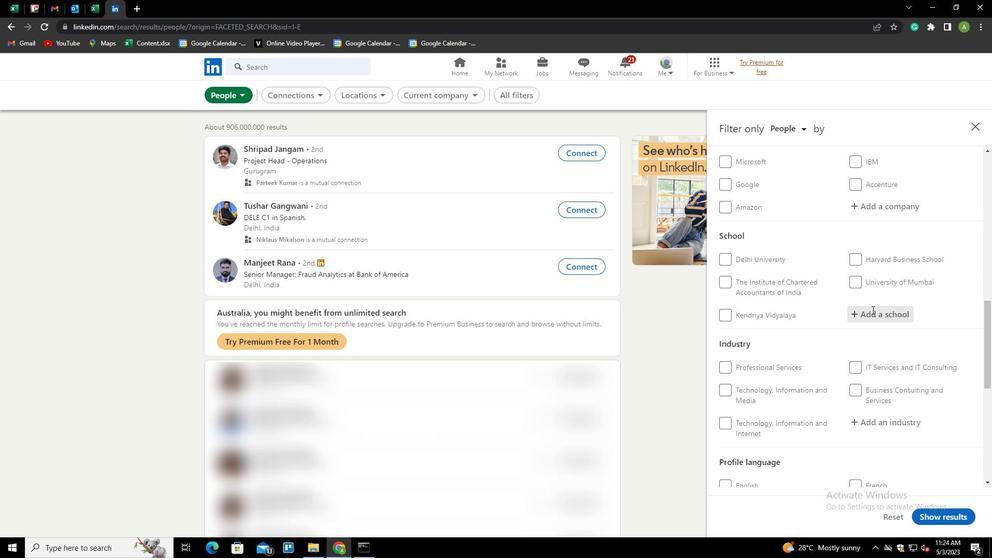 
Action: Mouse pressed left at (877, 314)
Screenshot: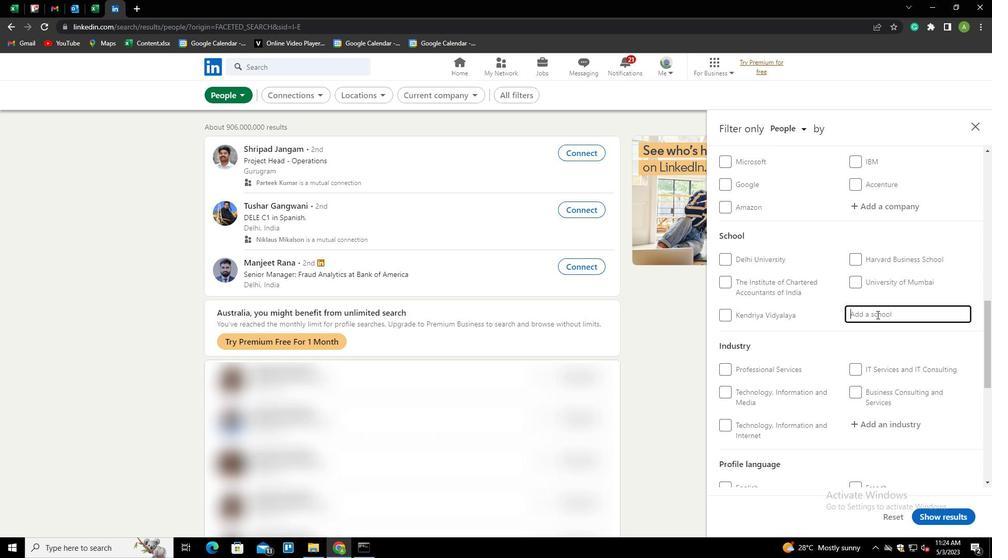 
Action: Key pressed <Key.shift><Key.shift><Key.shift><Key.shift><Key.shift><Key.shift><Key.shift><Key.shift><Key.shift><Key.shift><Key.shift><Key.shift><Key.shift><Key.shift><Key.shift><Key.shift><Key.shift><Key.shift><Key.shift>VE<Key.backspace><Key.backspace><Key.shift>CENTER<Key.space>FOR<Key.space><Key.shift>MANAGMENT<Key.space><Key.shift>S<Key.left><Key.left><Key.left><Key.left><Key.left><Key.left>E<Key.end>TUDIES<Key.down><Key.enter>
Screenshot: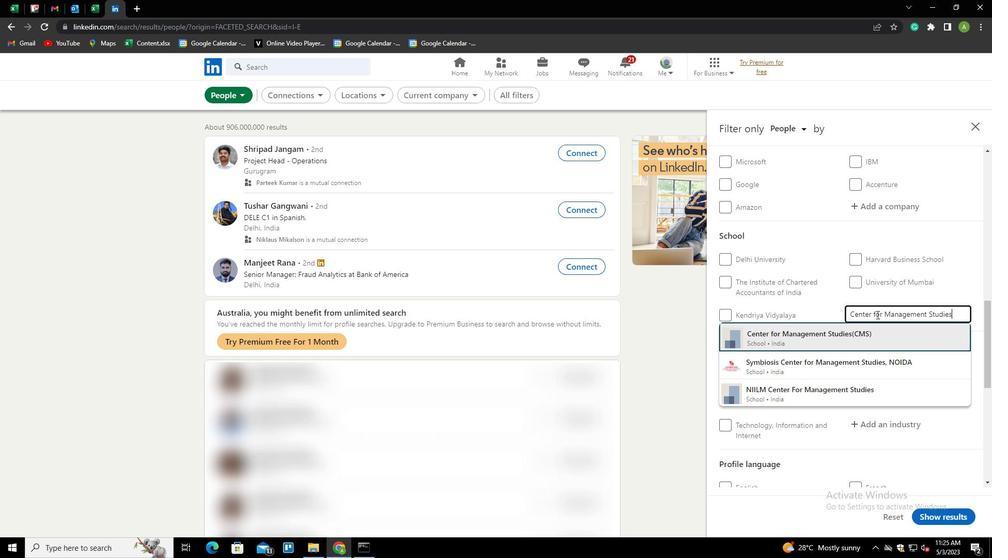 
Action: Mouse scrolled (877, 314) with delta (0, 0)
Screenshot: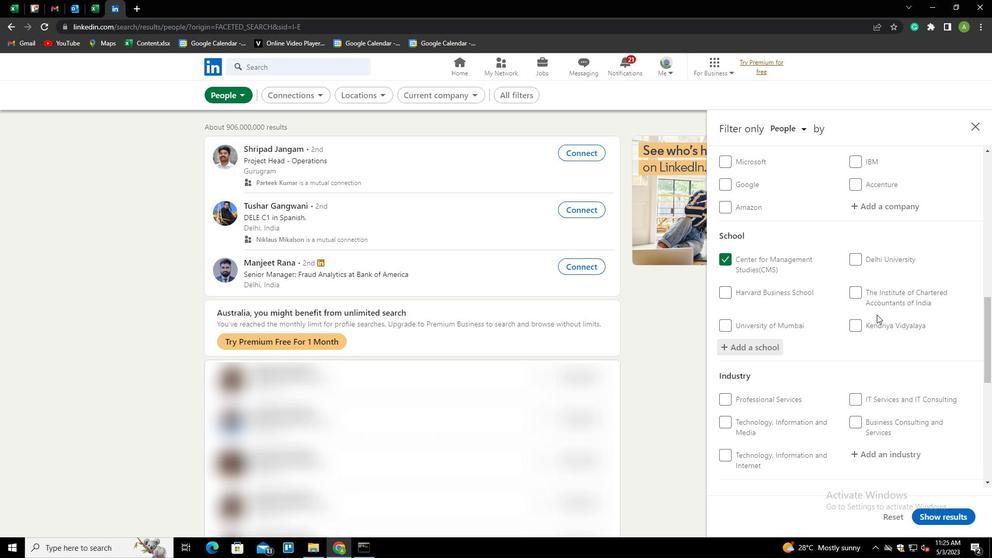 
Action: Mouse scrolled (877, 314) with delta (0, 0)
Screenshot: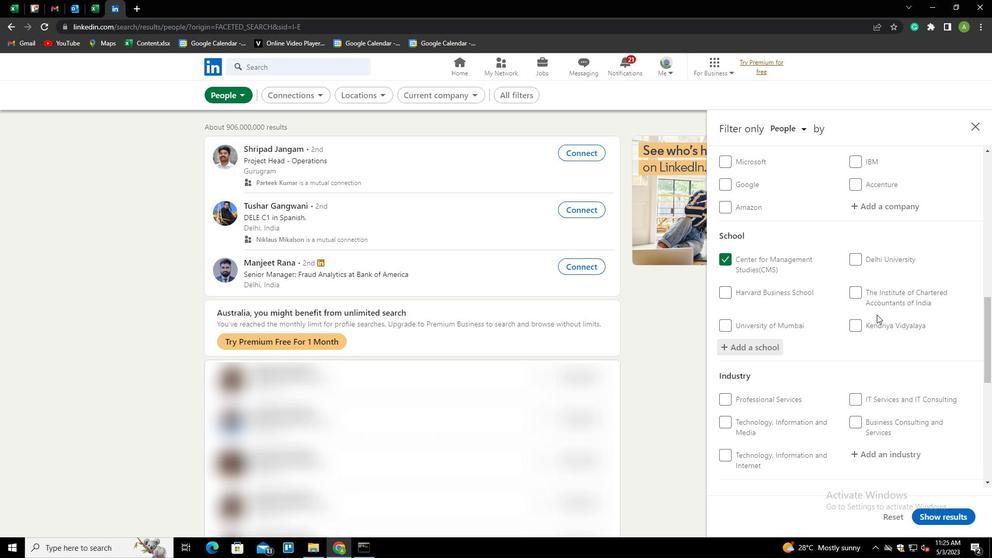 
Action: Mouse scrolled (877, 314) with delta (0, 0)
Screenshot: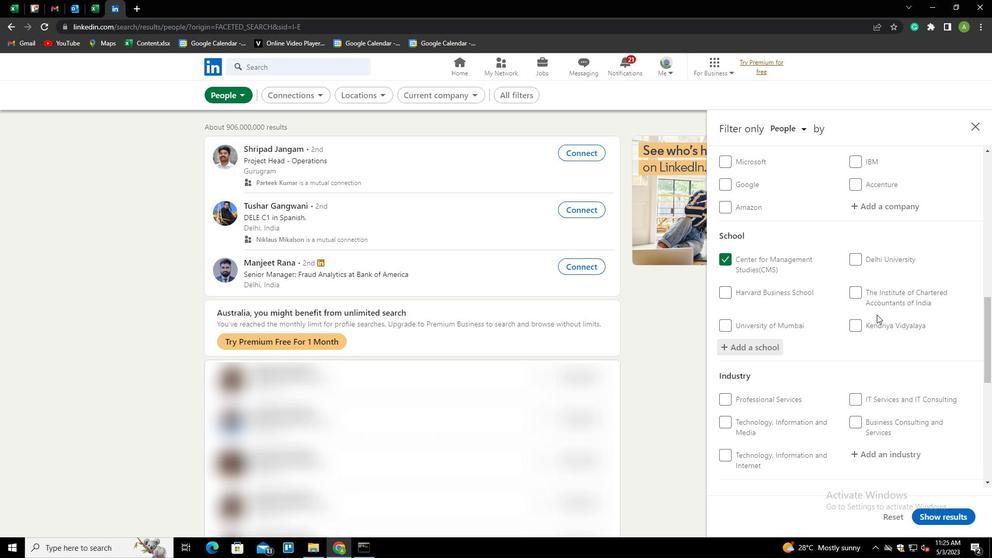 
Action: Mouse moved to (881, 300)
Screenshot: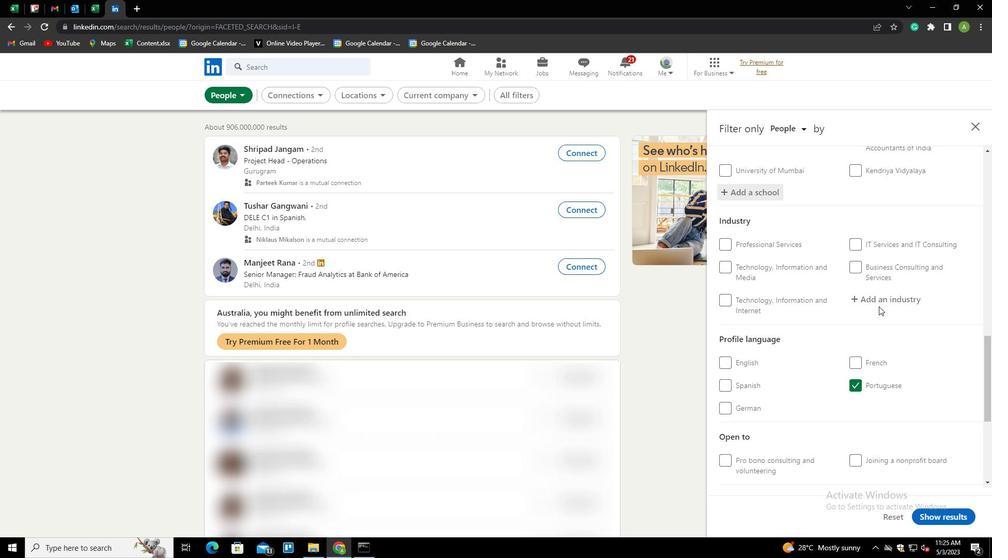 
Action: Mouse pressed left at (881, 300)
Screenshot: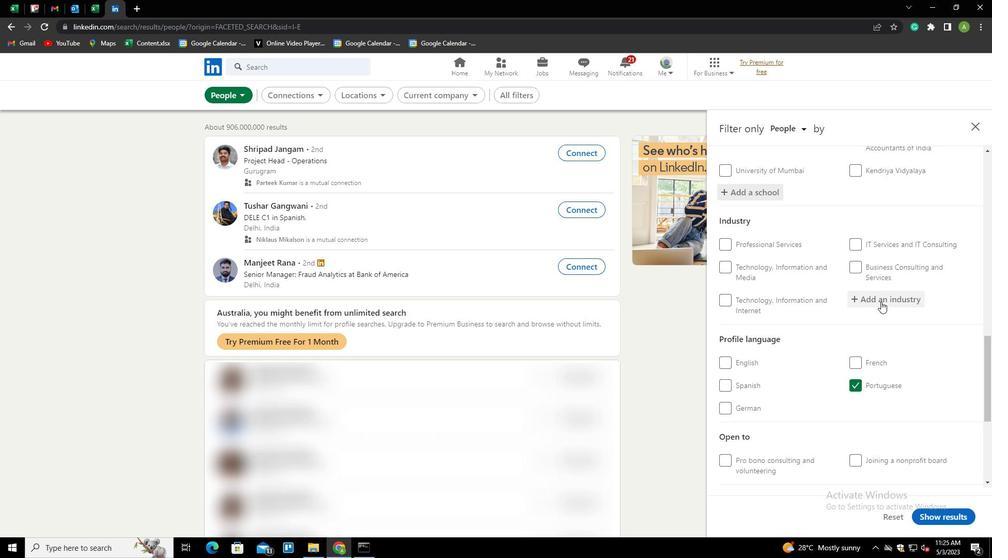 
Action: Key pressed <Key.shift>IT<Key.space><Key.shift>SYSTEM<Key.space><Key.shift>TESTING<Key.down><Key.enter>
Screenshot: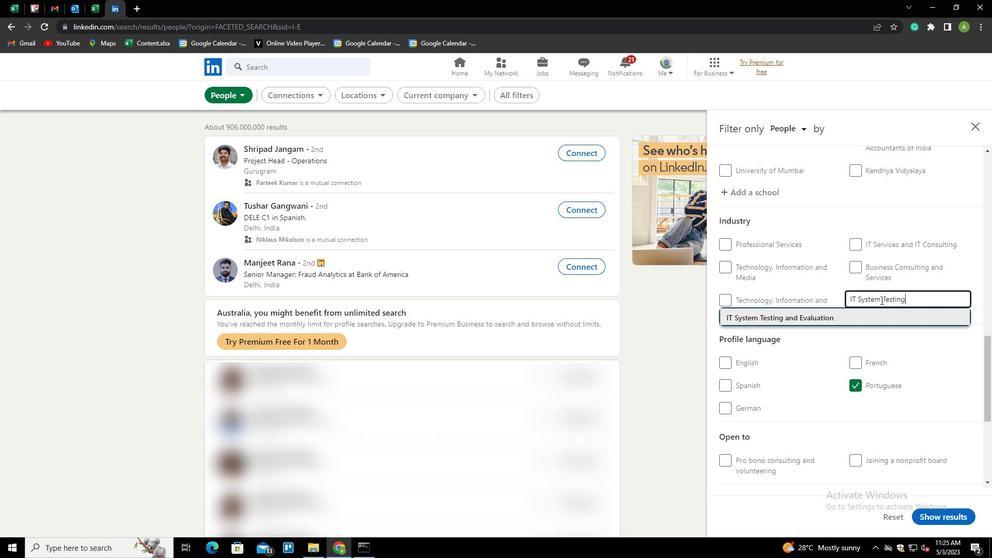 
Action: Mouse scrolled (881, 299) with delta (0, 0)
Screenshot: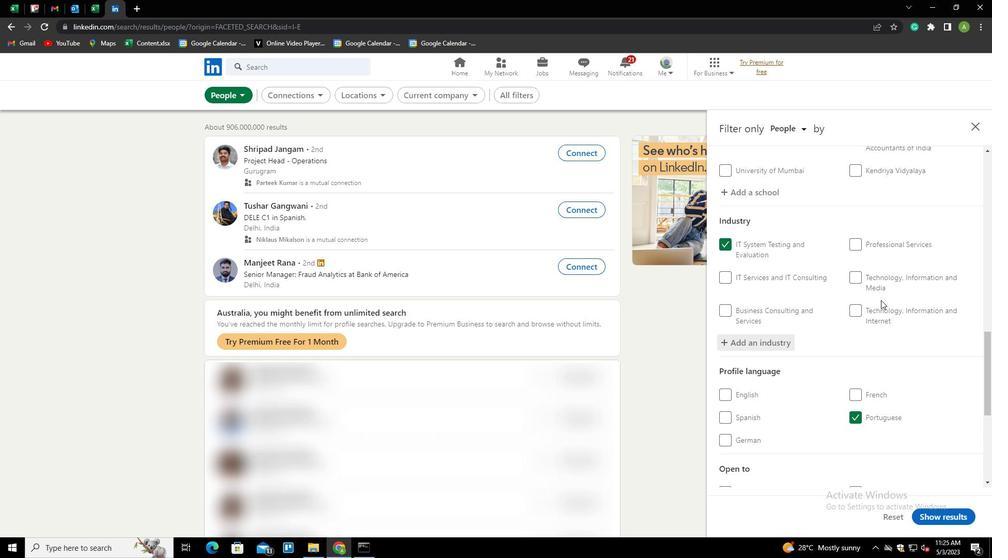 
Action: Mouse scrolled (881, 299) with delta (0, 0)
Screenshot: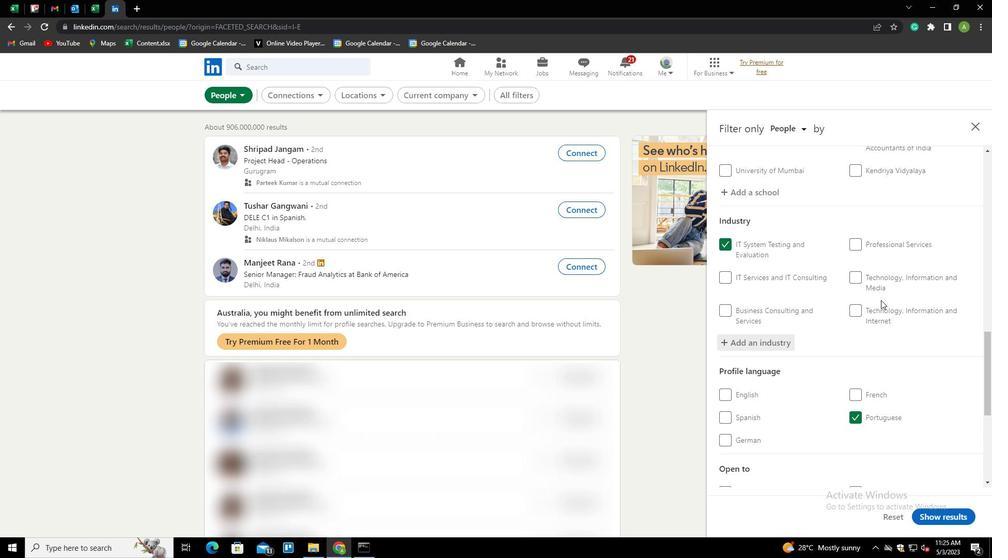 
Action: Mouse scrolled (881, 299) with delta (0, 0)
Screenshot: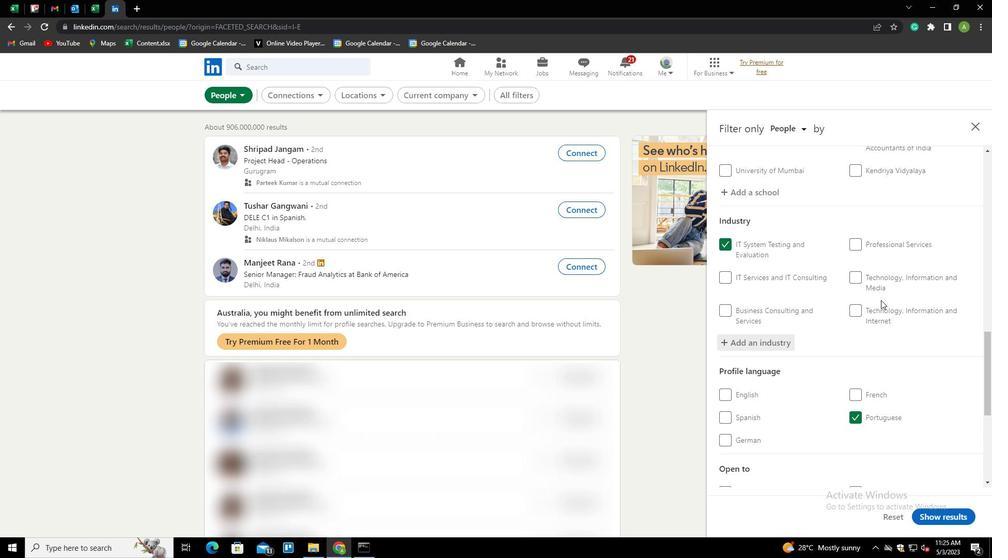 
Action: Mouse scrolled (881, 299) with delta (0, 0)
Screenshot: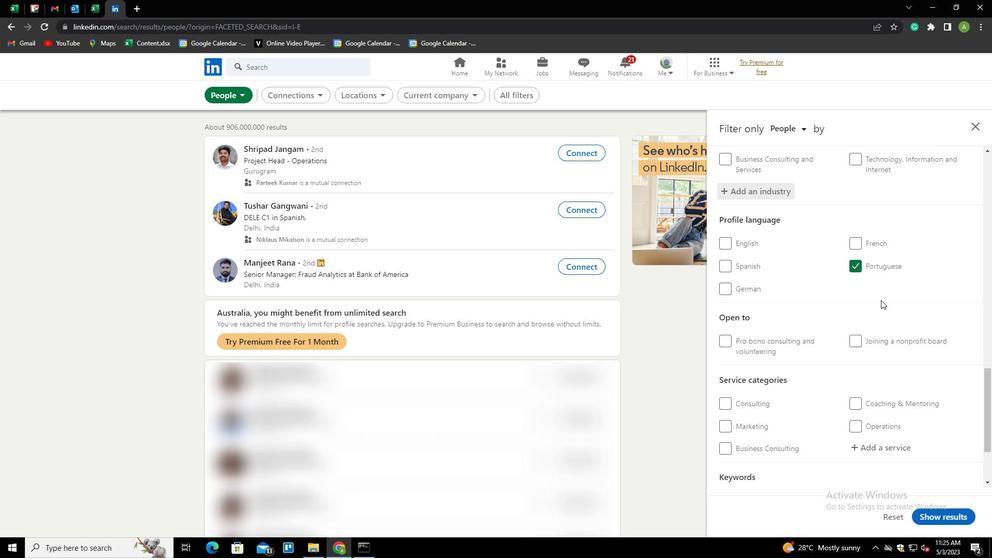 
Action: Mouse scrolled (881, 299) with delta (0, 0)
Screenshot: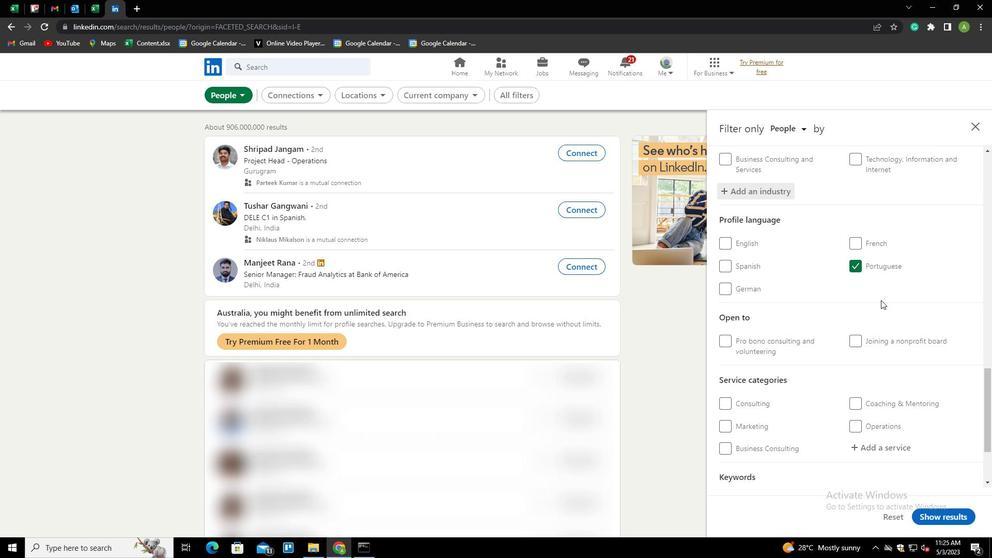 
Action: Mouse moved to (877, 338)
Screenshot: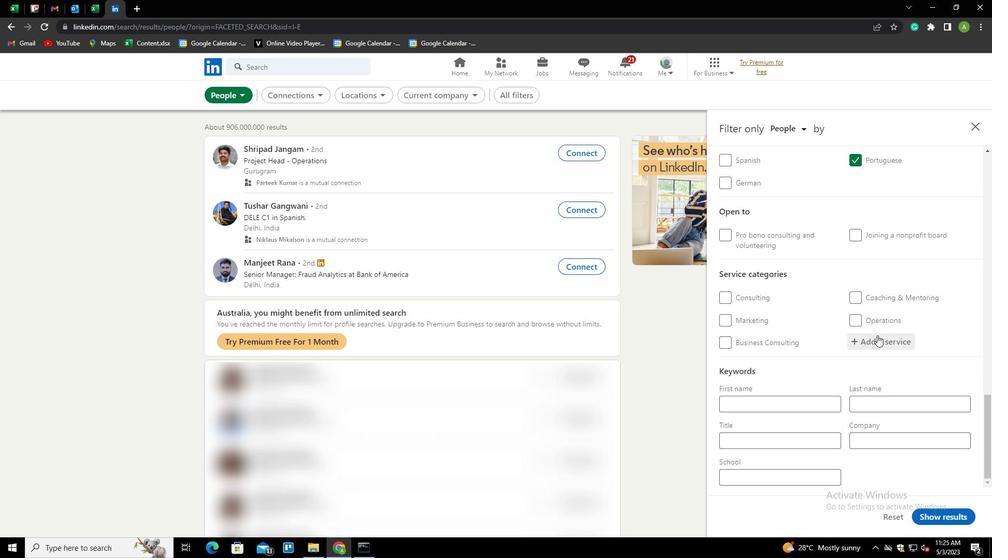 
Action: Mouse pressed left at (877, 338)
Screenshot: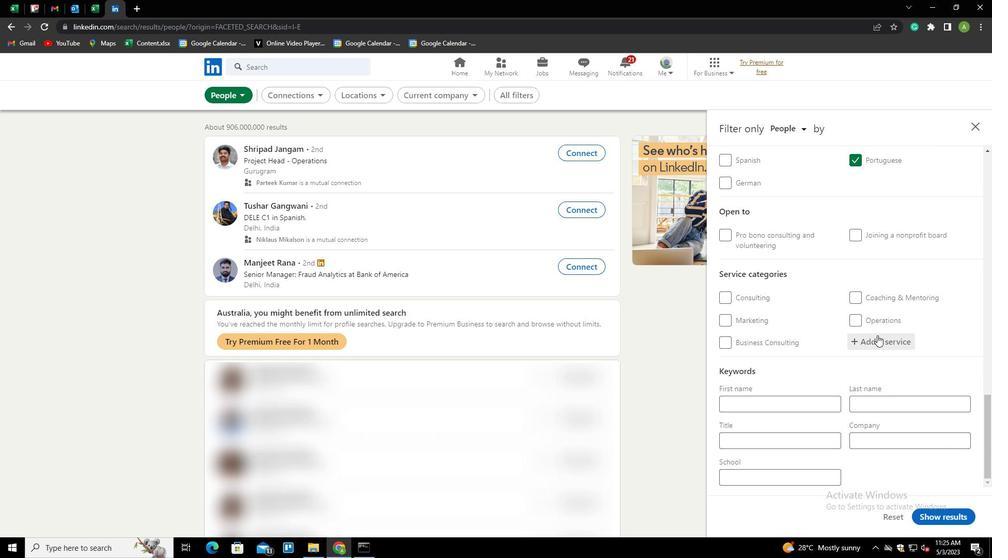 
Action: Key pressed <Key.shift><Key.shift><Key.shift><Key.shift><Key.shift><Key.shift>SEARCH<Key.space><Key.shift>ENGINE<Key.space><Key.shift>MARKETING<Key.down><Key.enter>
Screenshot: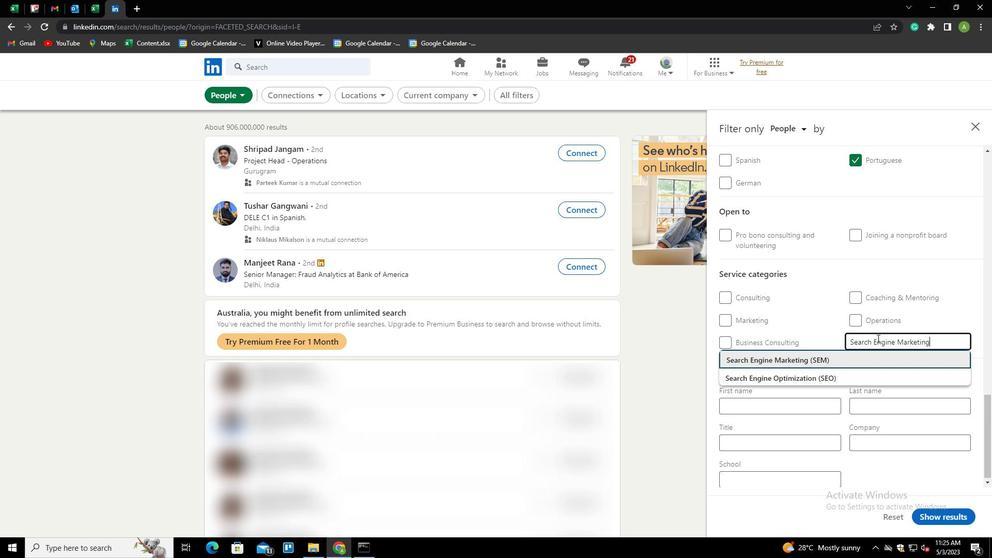 
Action: Mouse scrolled (877, 338) with delta (0, 0)
Screenshot: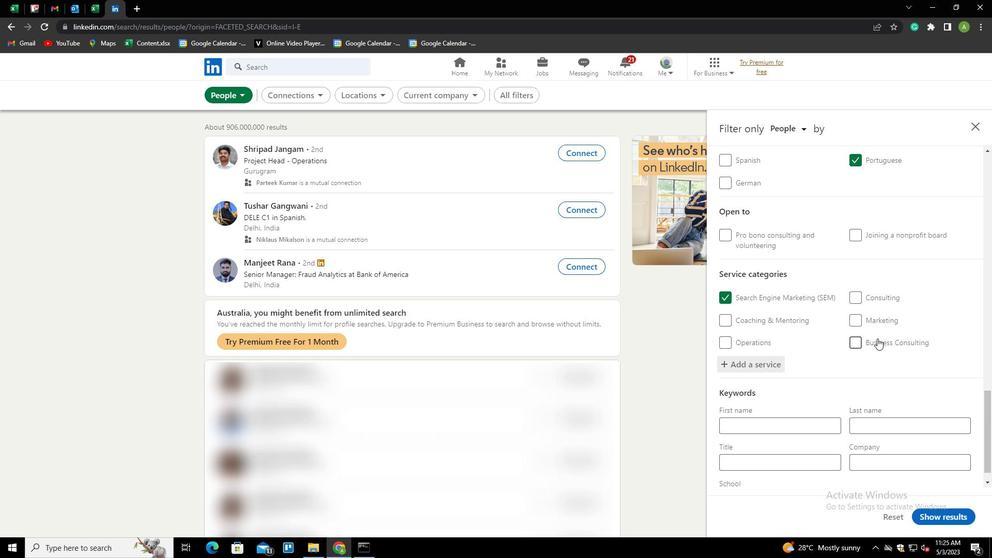 
Action: Mouse scrolled (877, 338) with delta (0, 0)
Screenshot: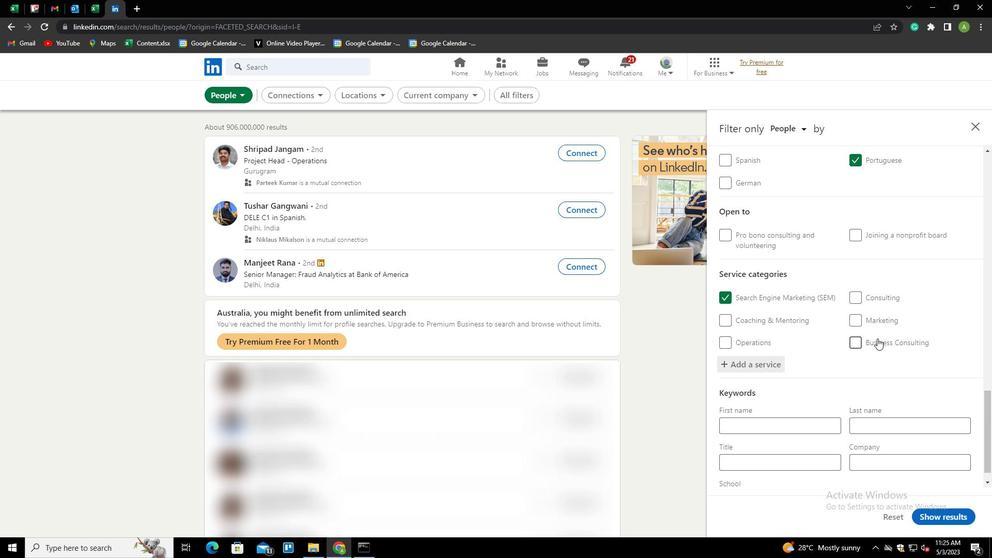 
Action: Mouse scrolled (877, 338) with delta (0, 0)
Screenshot: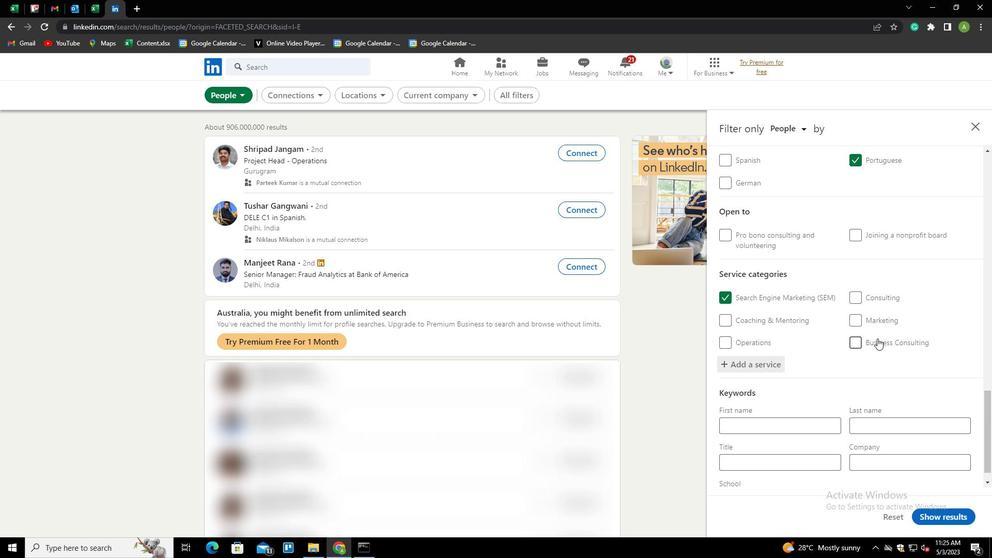 
Action: Mouse scrolled (877, 338) with delta (0, 0)
Screenshot: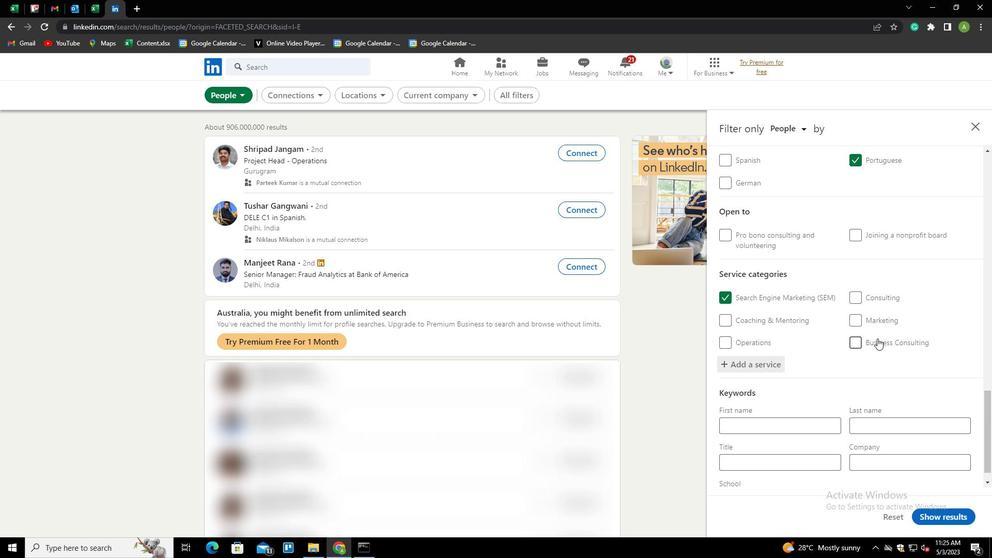 
Action: Mouse moved to (800, 438)
Screenshot: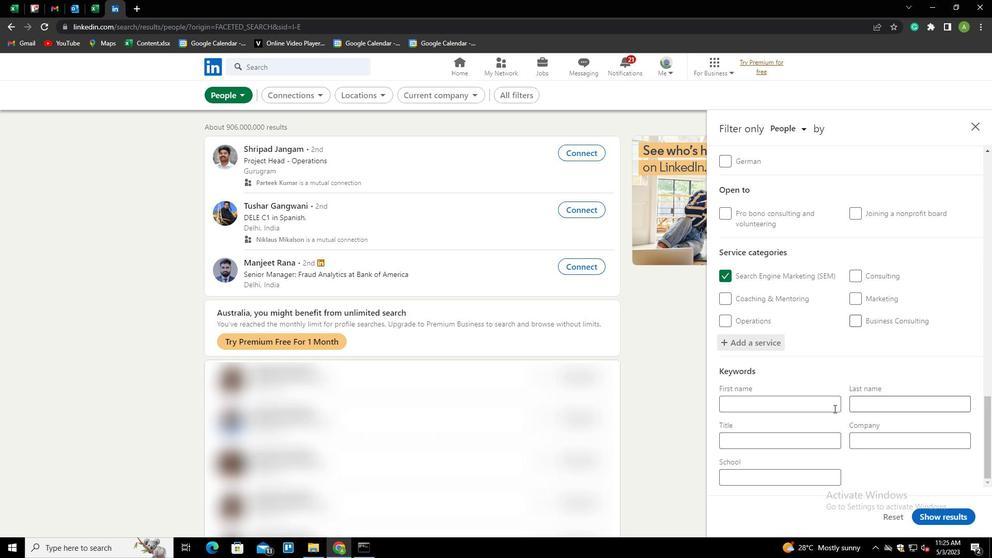 
Action: Mouse pressed left at (800, 438)
Screenshot: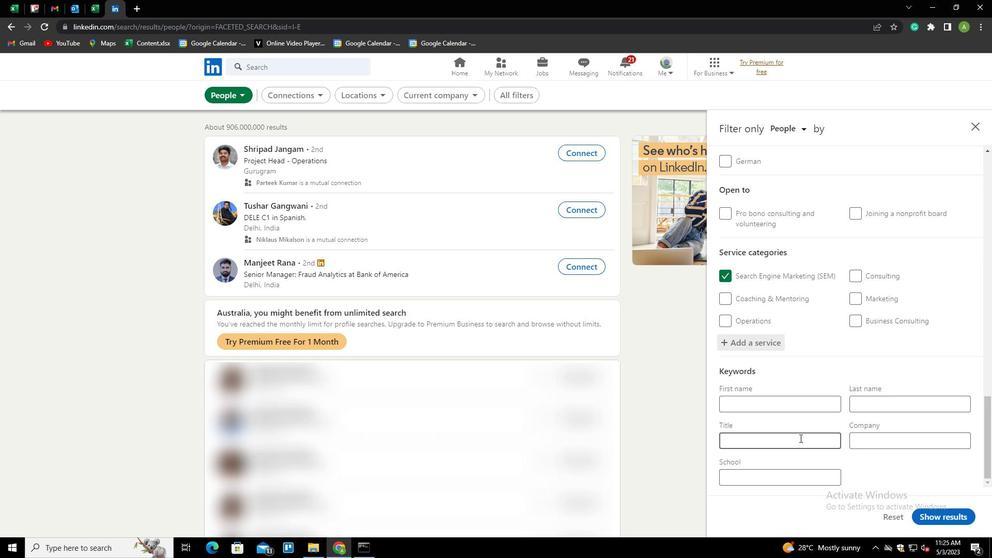 
Action: Key pressed <Key.shift>PRINCIPAL
Screenshot: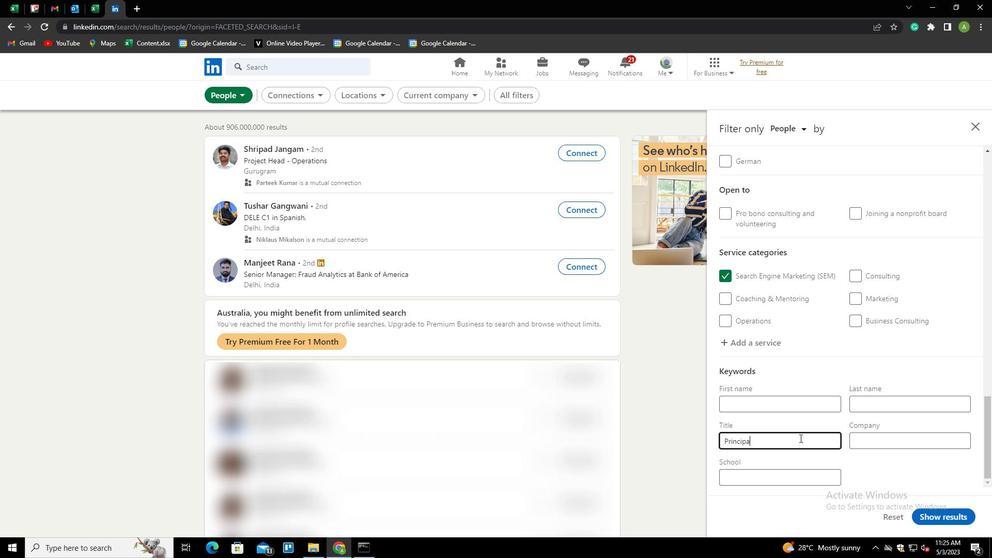 
Action: Mouse moved to (874, 464)
Screenshot: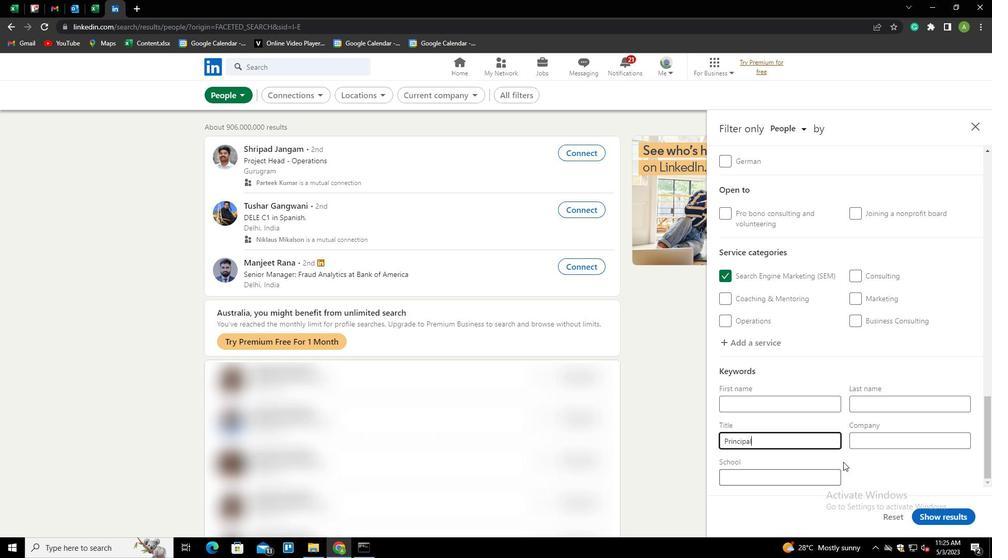 
Action: Mouse pressed left at (874, 464)
Screenshot: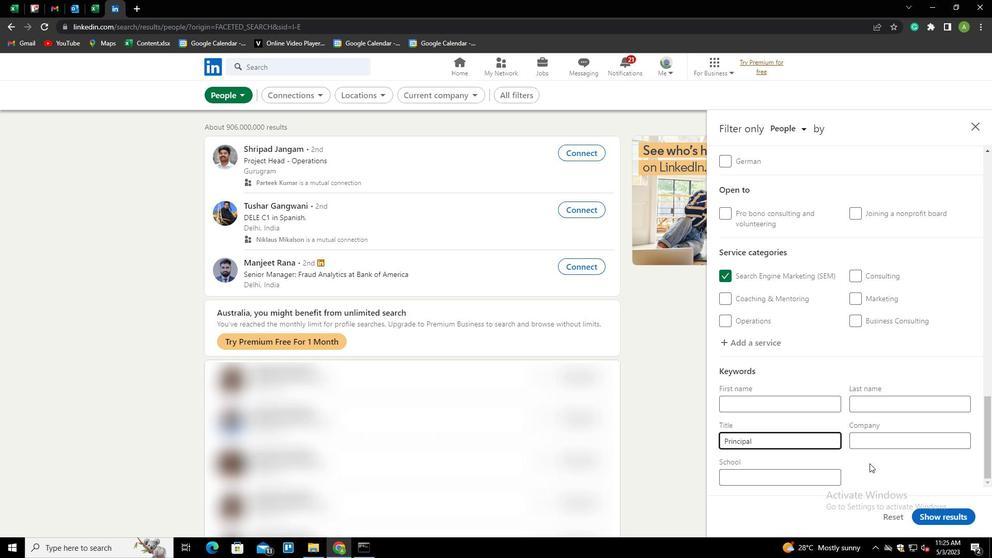 
Action: Mouse moved to (948, 513)
Screenshot: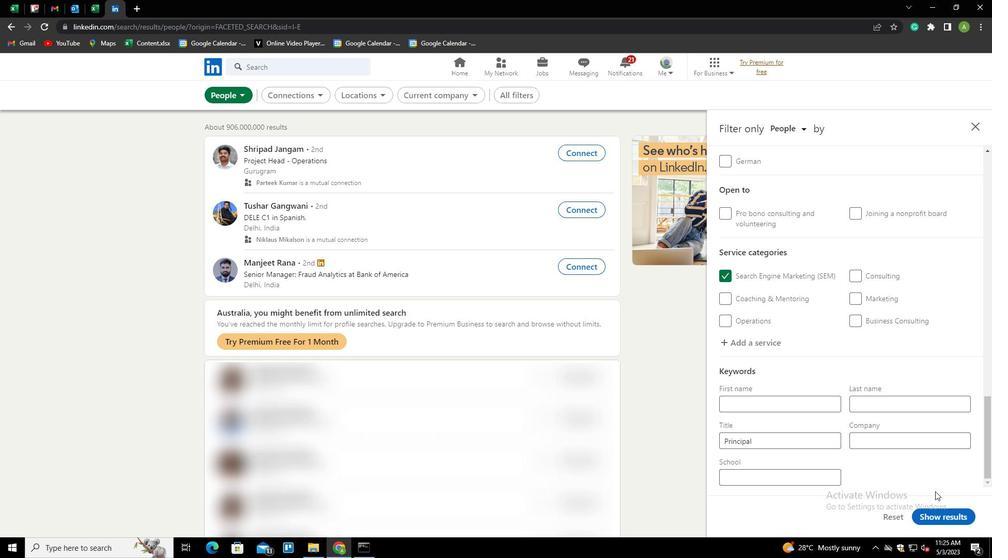 
Action: Mouse pressed left at (948, 513)
Screenshot: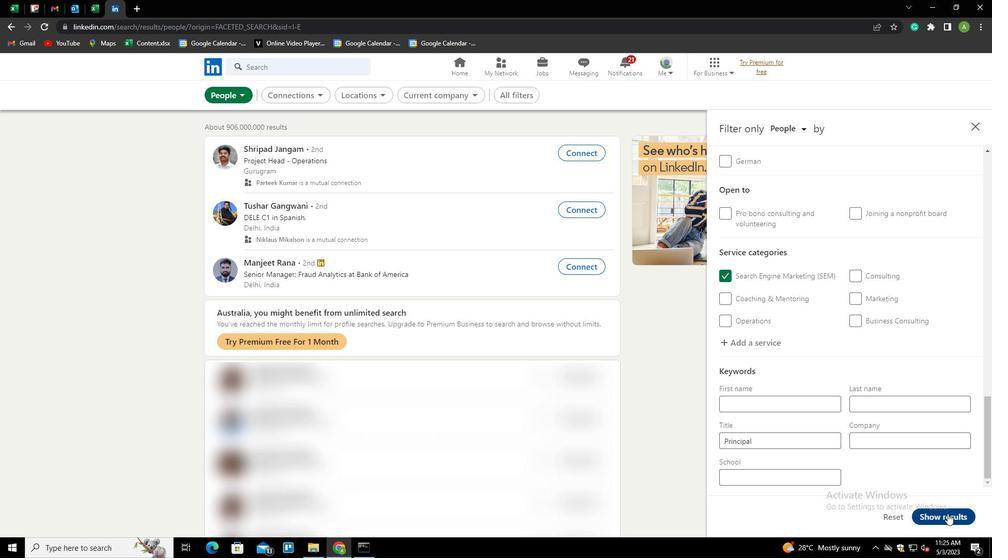 
